 Task: Add an event with the title Second Webinar: Content Marketing for Lead Generation, date '2024/04/06', time 8:50 AM to 10:50 AMand add a description: Throughout the team building workshop, the facilitator will provide guidance, share insights, and facilitate discussions to encourage active participation and learning. Participants will have the opportunity to practice their communication skills in a supportive and collaborative environment, receiving feedback from their peers and the facilitator., put the event into Yellow category . Add location for the event as: Hong Kong, logged in from the account softage.8@softage.netand send the event invitation to softage.6@softage.net and softage.1@softage.net. Set a reminder for the event 15 minutes before
Action: Mouse moved to (164, 187)
Screenshot: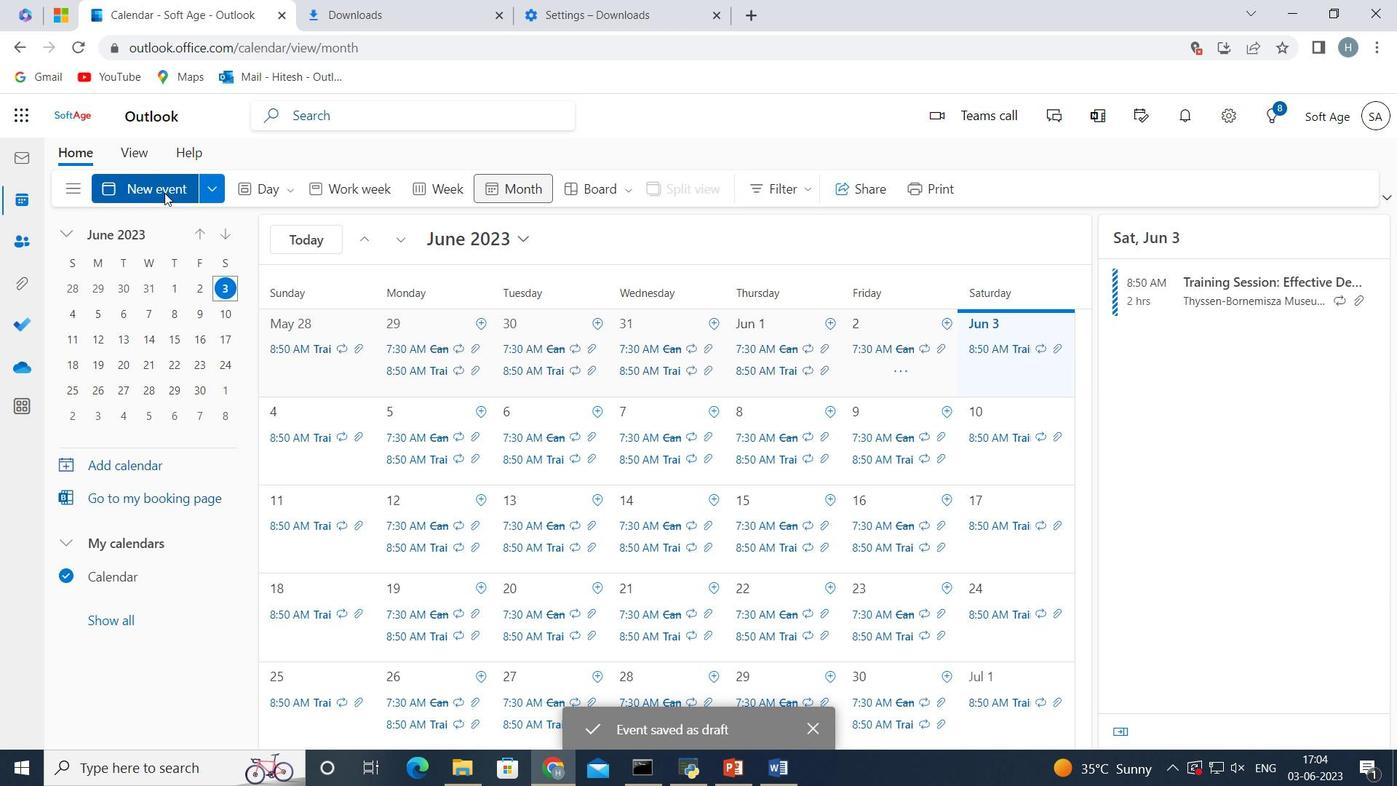 
Action: Mouse pressed left at (164, 187)
Screenshot: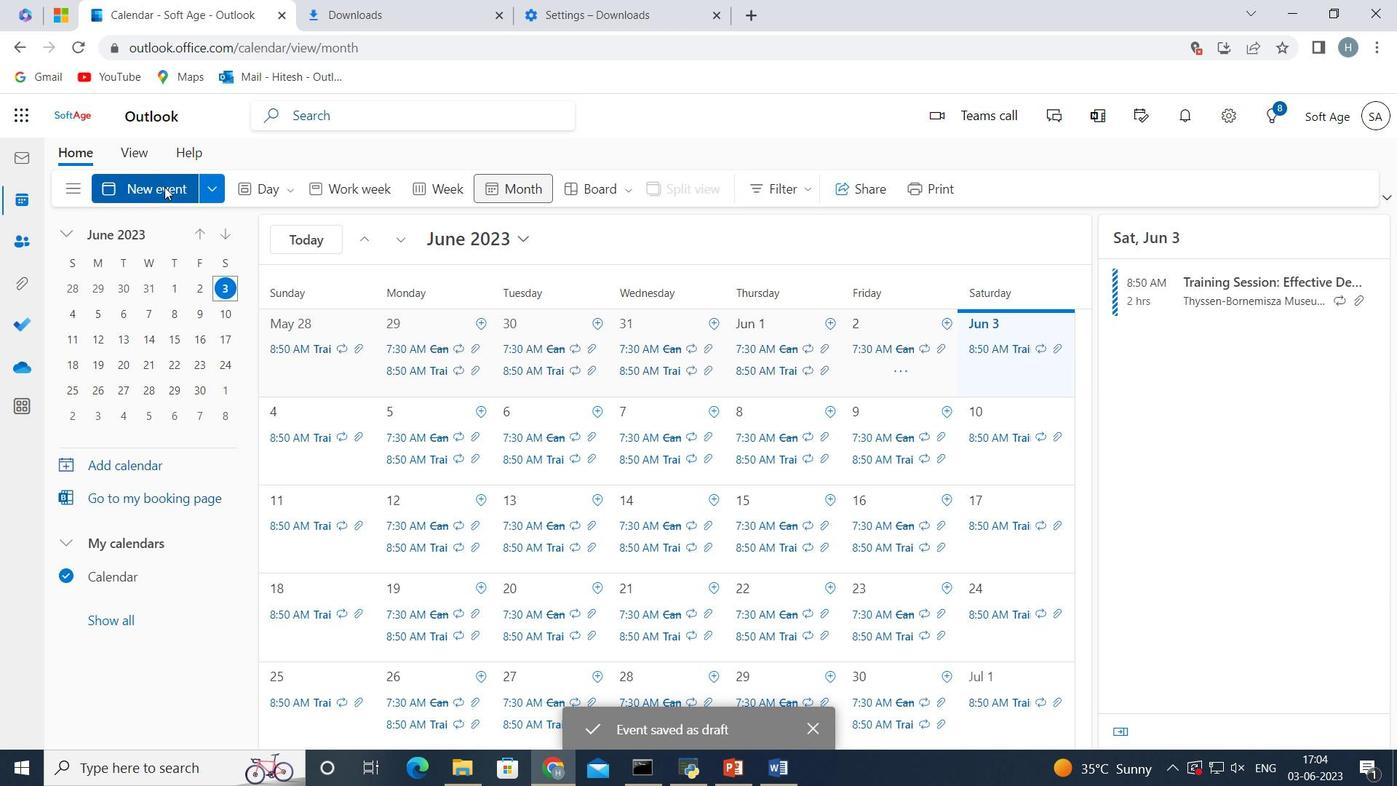 
Action: Mouse moved to (347, 303)
Screenshot: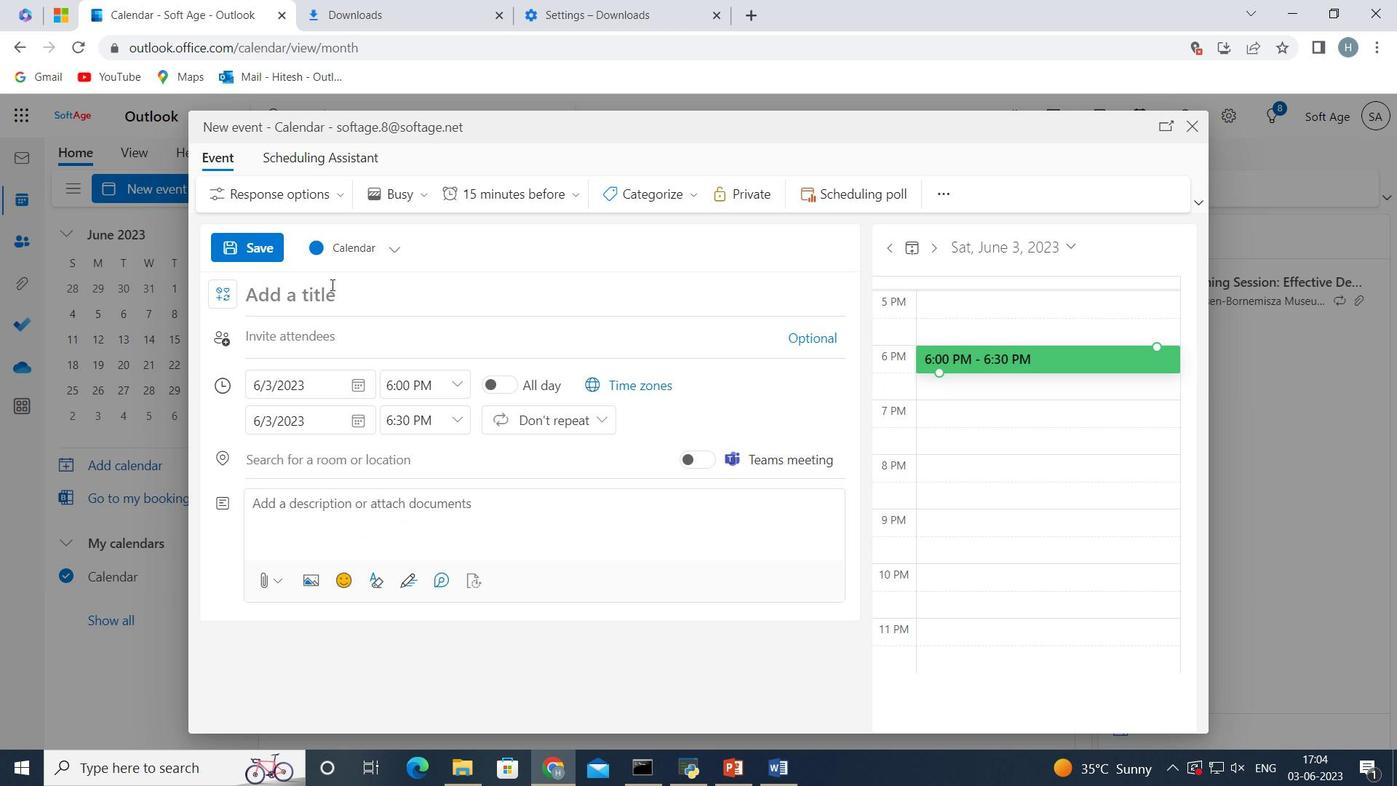 
Action: Mouse pressed left at (347, 303)
Screenshot: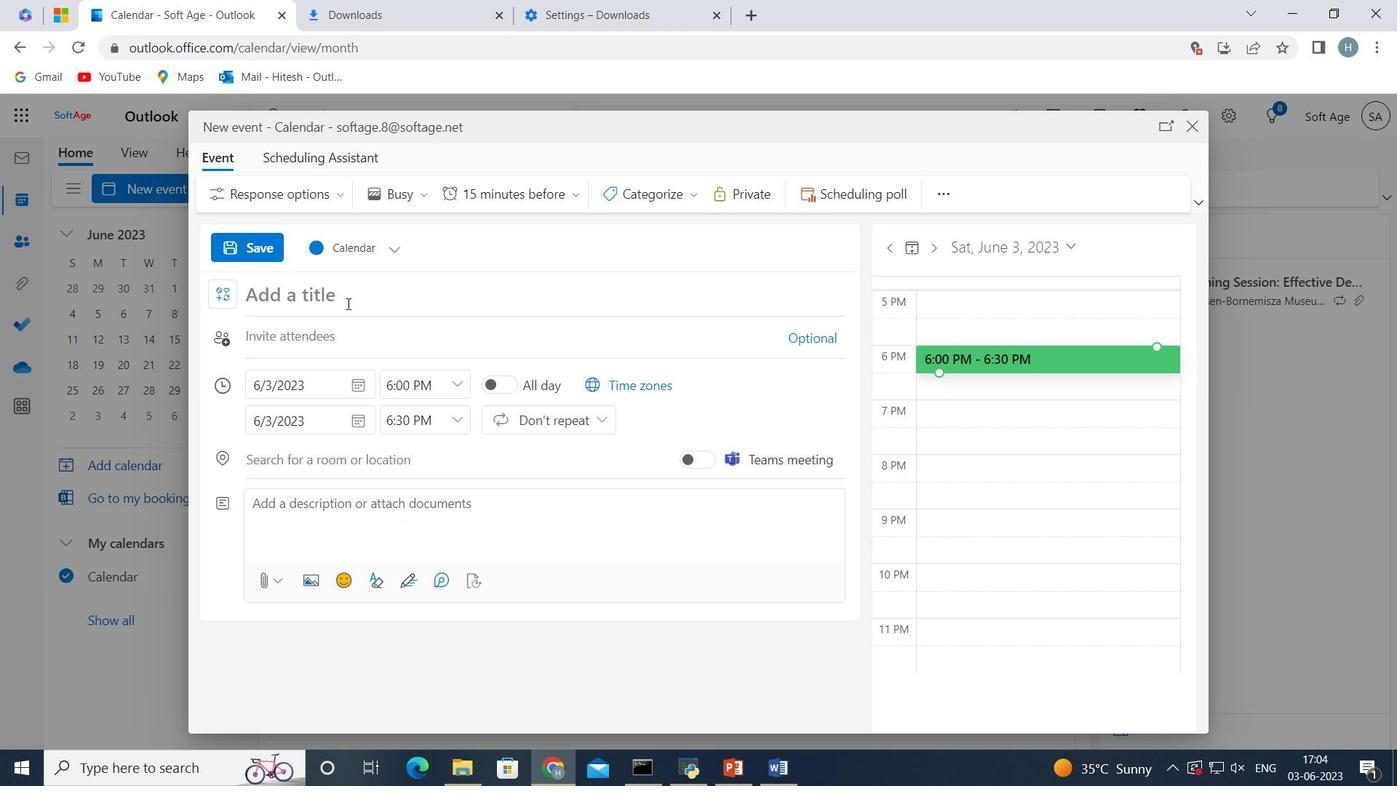 
Action: Key pressed <Key.shift>Second<Key.space><Key.shift>Webinar<Key.shift_r>:<Key.space><Key.shift>Content<Key.space><Key.shift>Marketing<Key.space>for<Key.space><Key.shift>Lead<Key.space><Key.shift>Generation<Key.space>
Screenshot: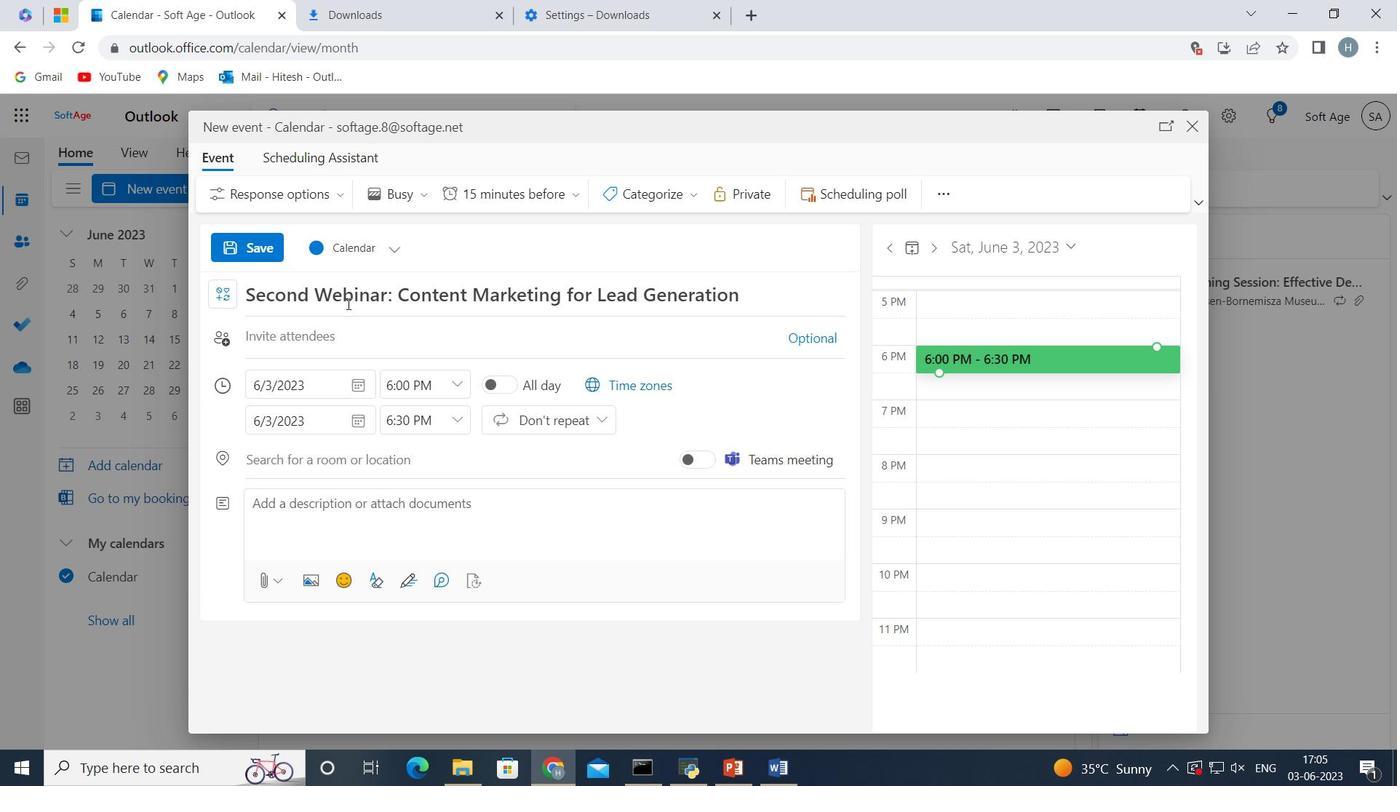 
Action: Mouse moved to (355, 378)
Screenshot: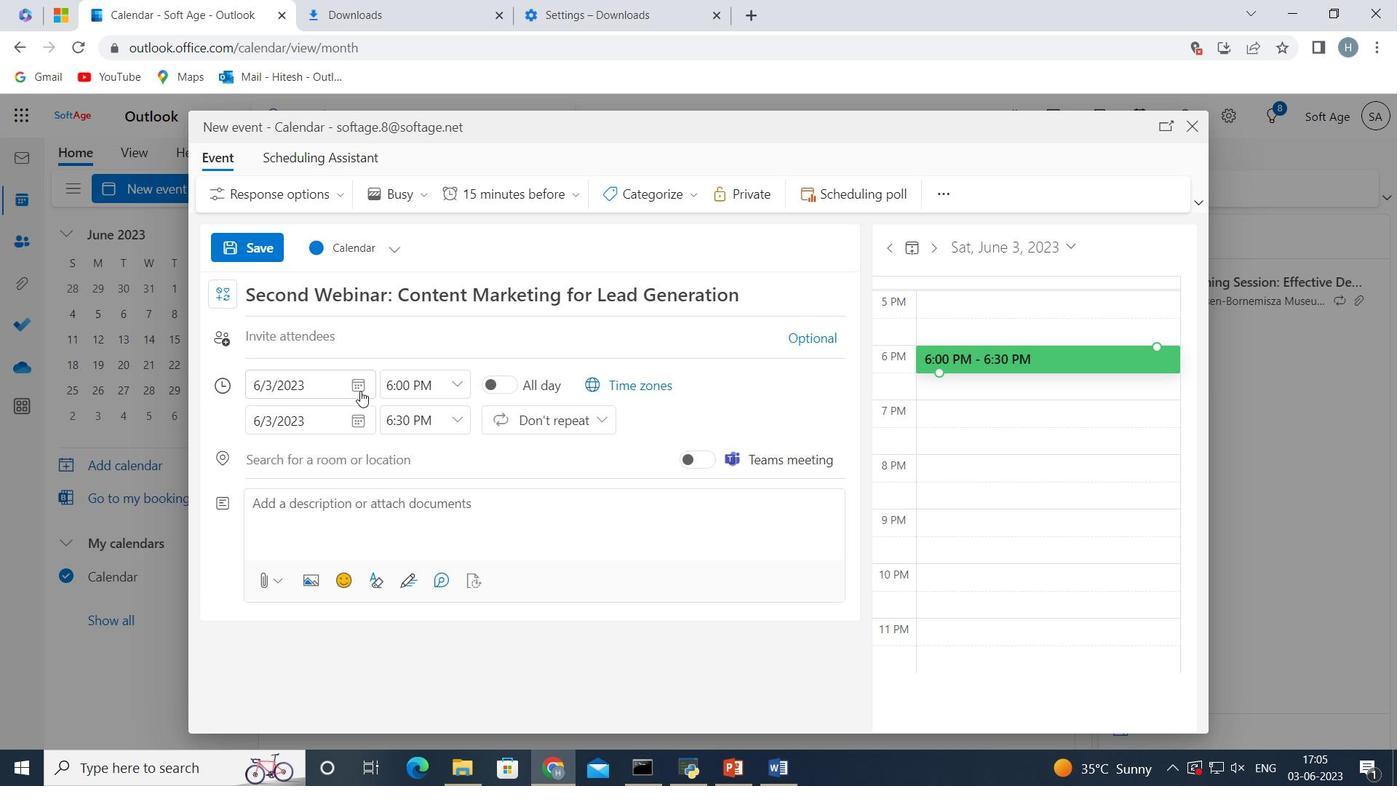 
Action: Mouse pressed left at (355, 378)
Screenshot: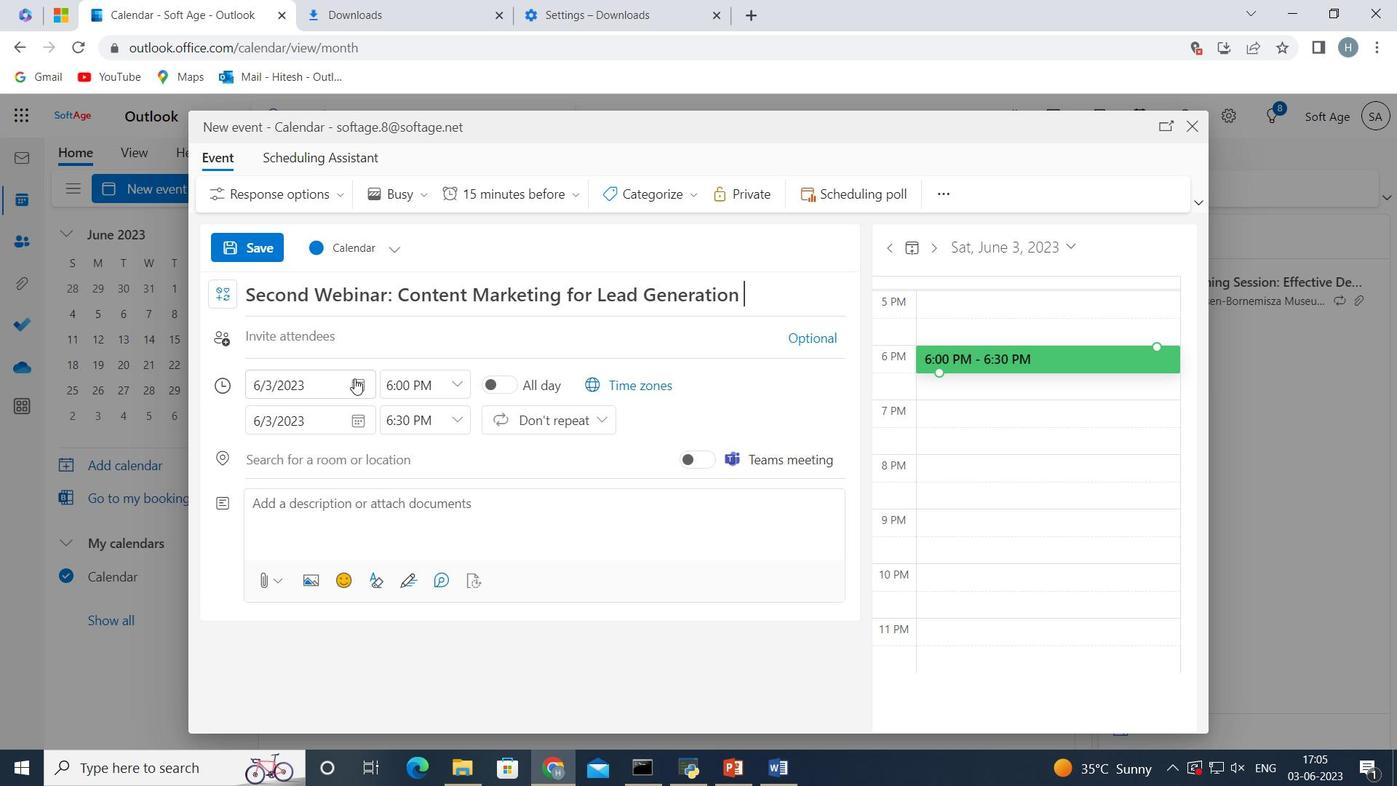 
Action: Mouse moved to (342, 411)
Screenshot: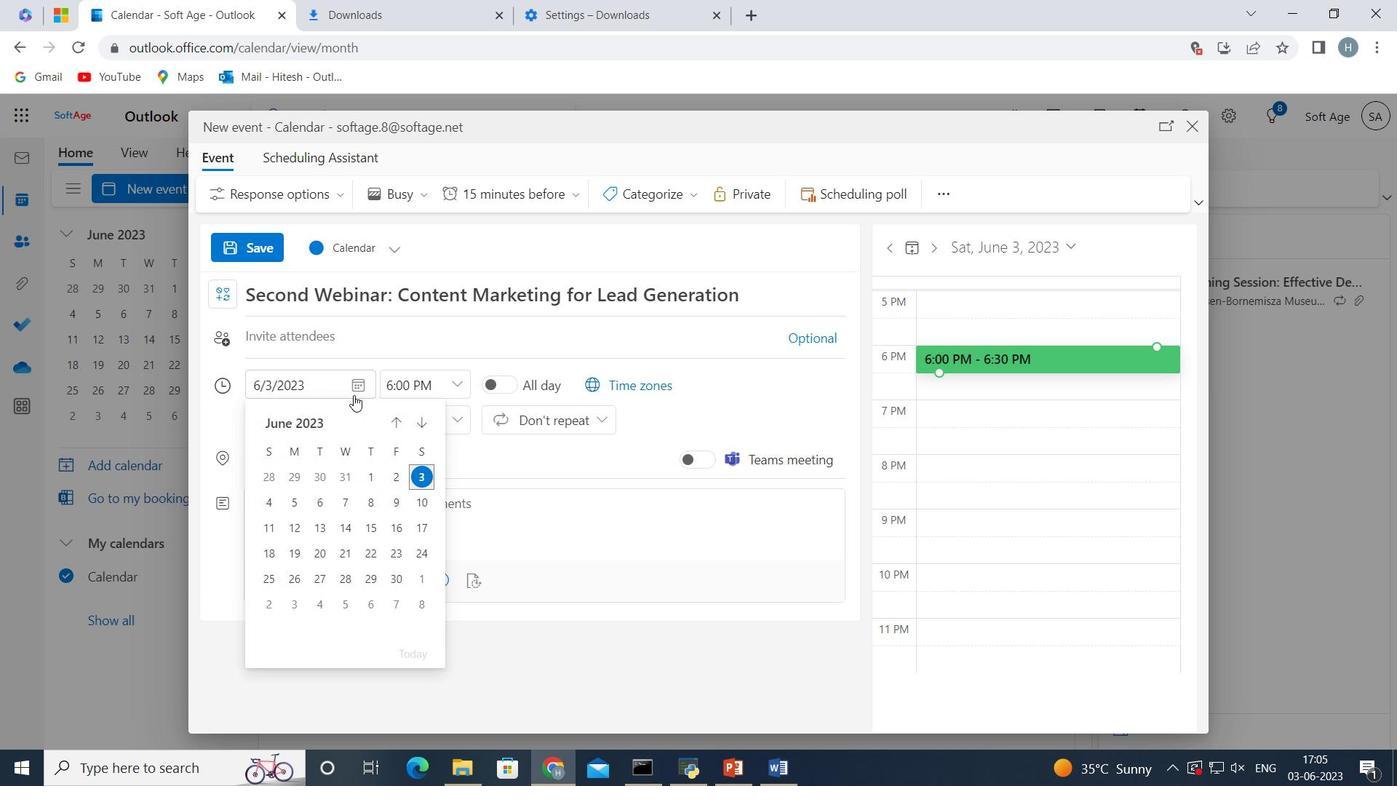 
Action: Mouse pressed left at (342, 411)
Screenshot: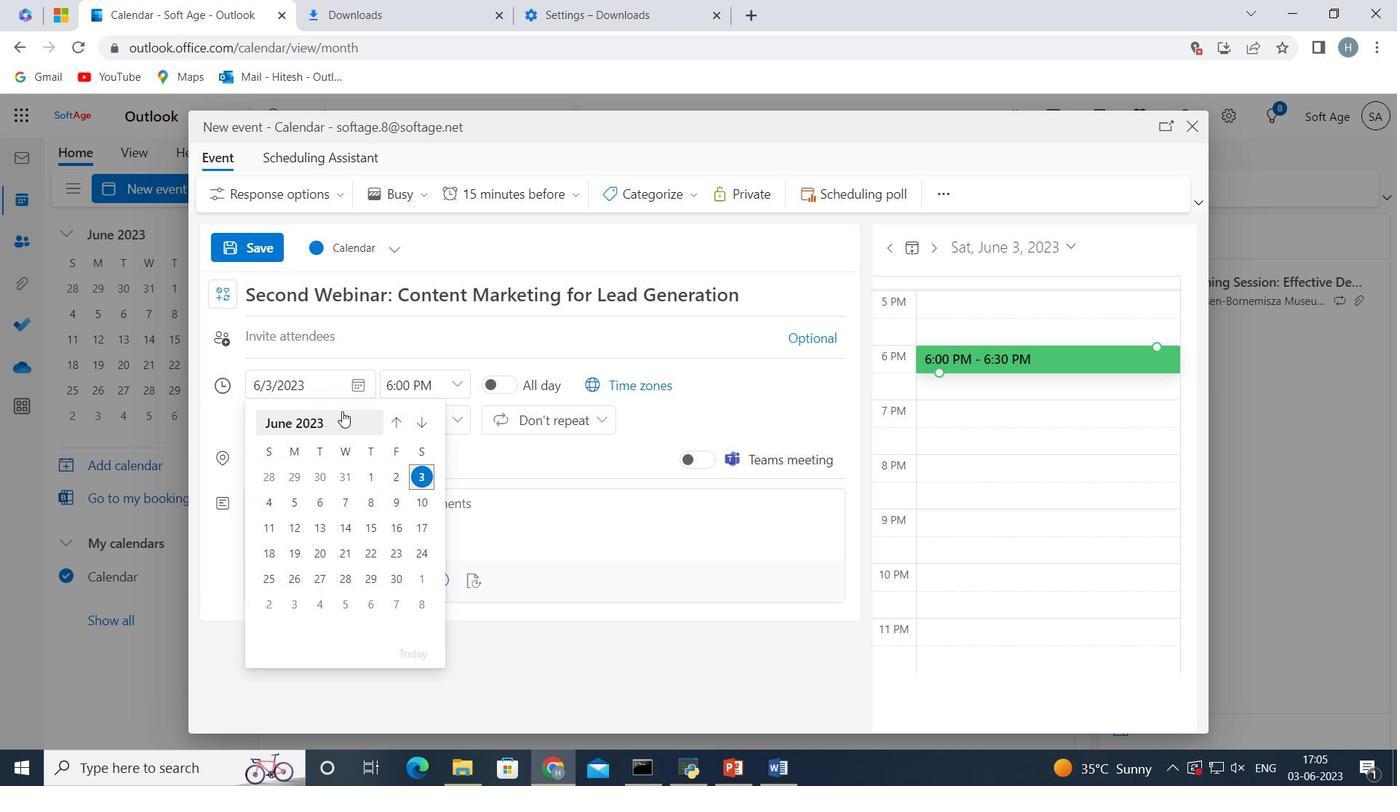 
Action: Mouse pressed left at (342, 411)
Screenshot: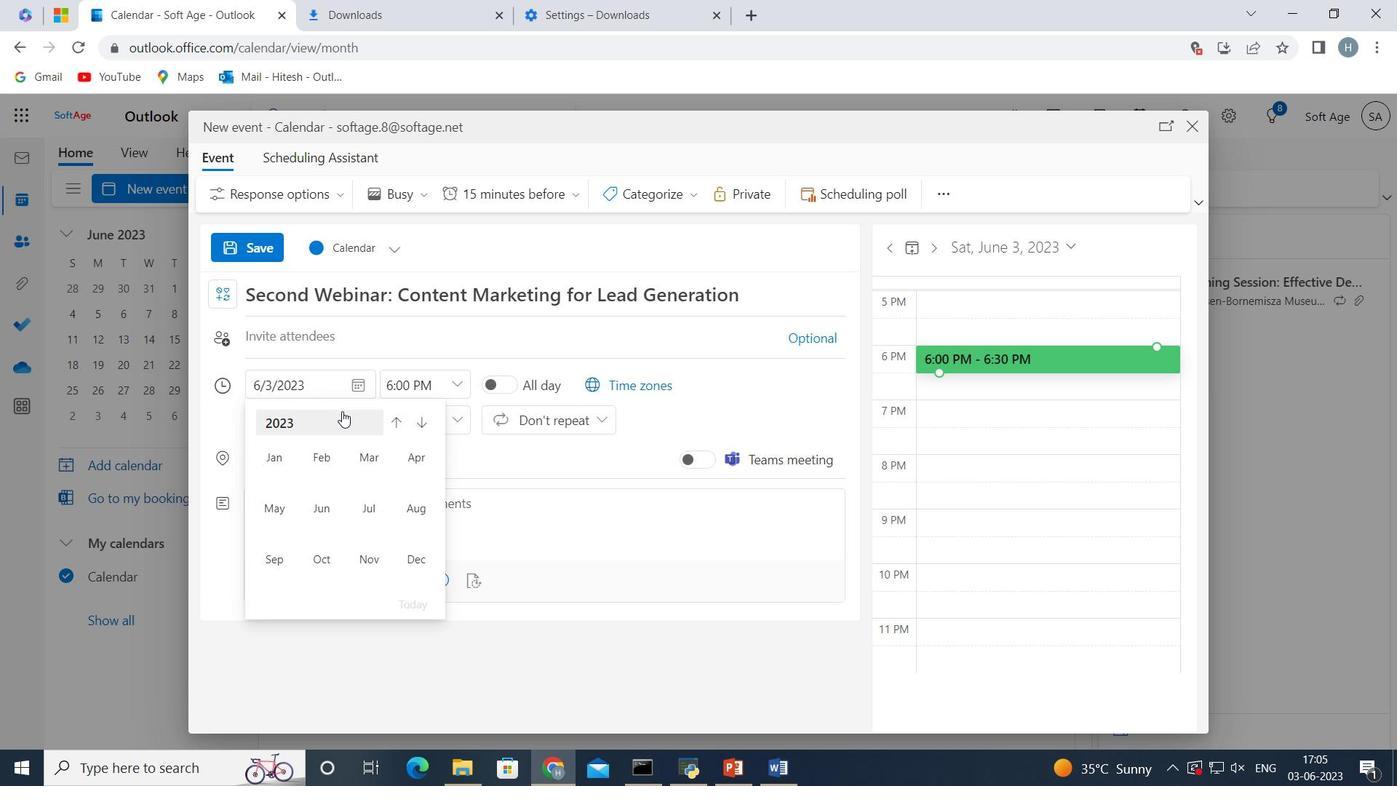 
Action: Mouse moved to (276, 502)
Screenshot: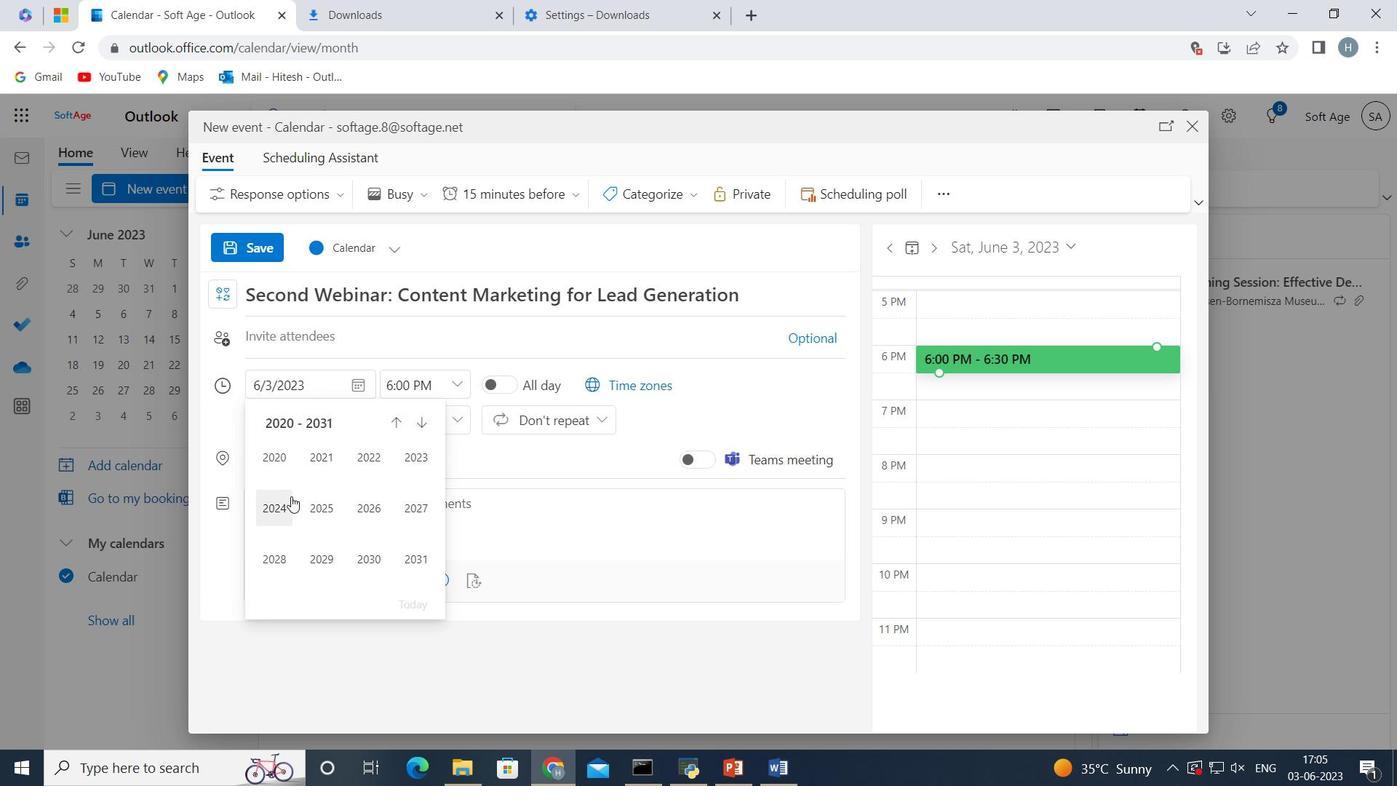 
Action: Mouse pressed left at (276, 502)
Screenshot: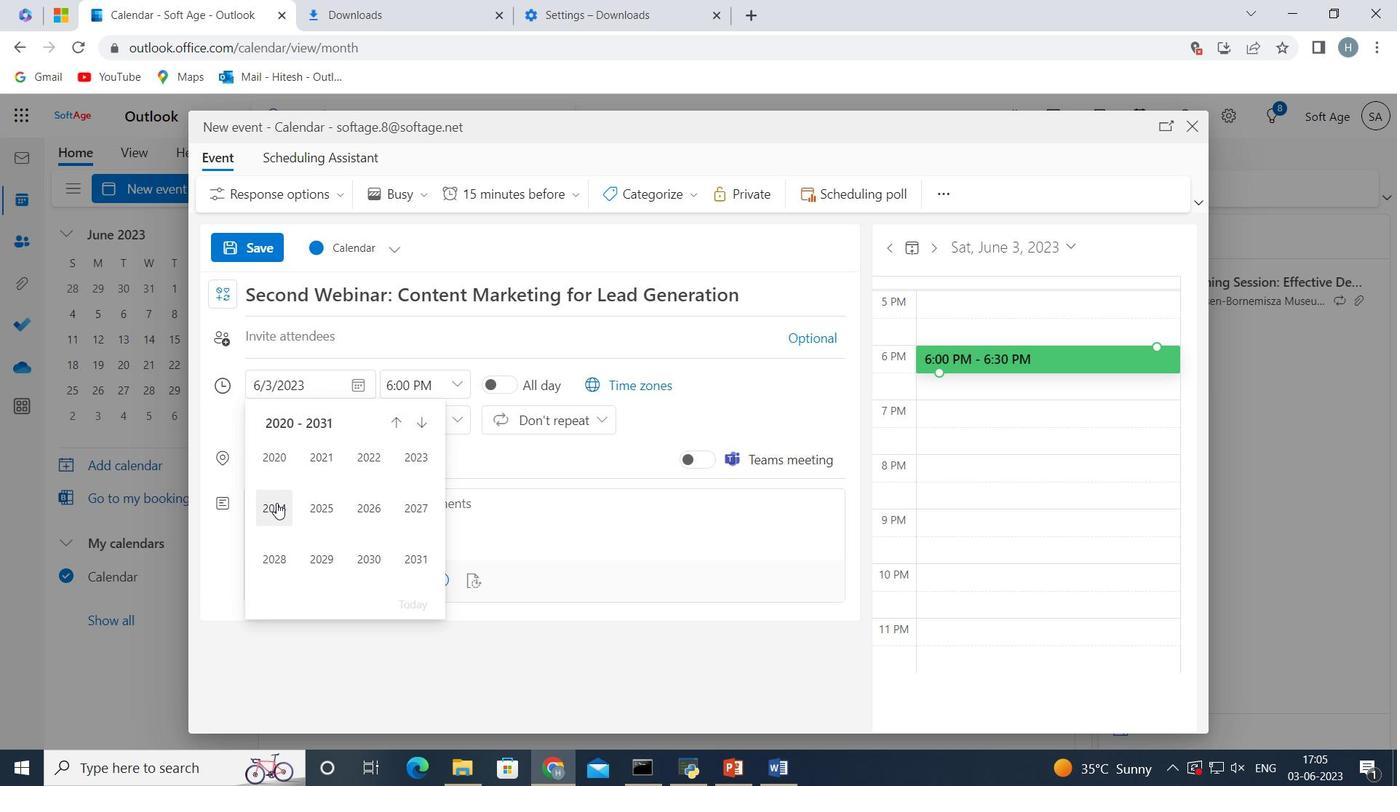 
Action: Mouse moved to (415, 462)
Screenshot: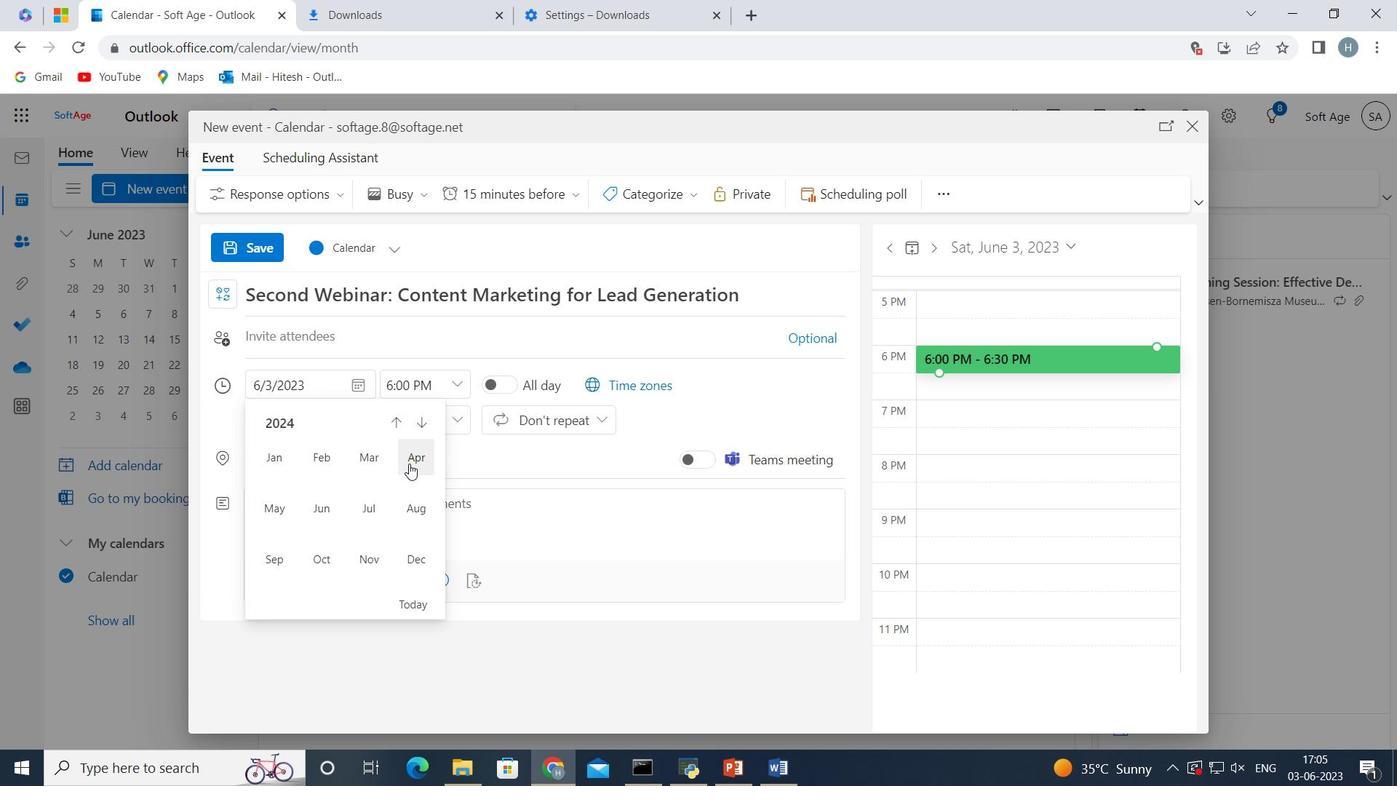 
Action: Mouse pressed left at (415, 462)
Screenshot: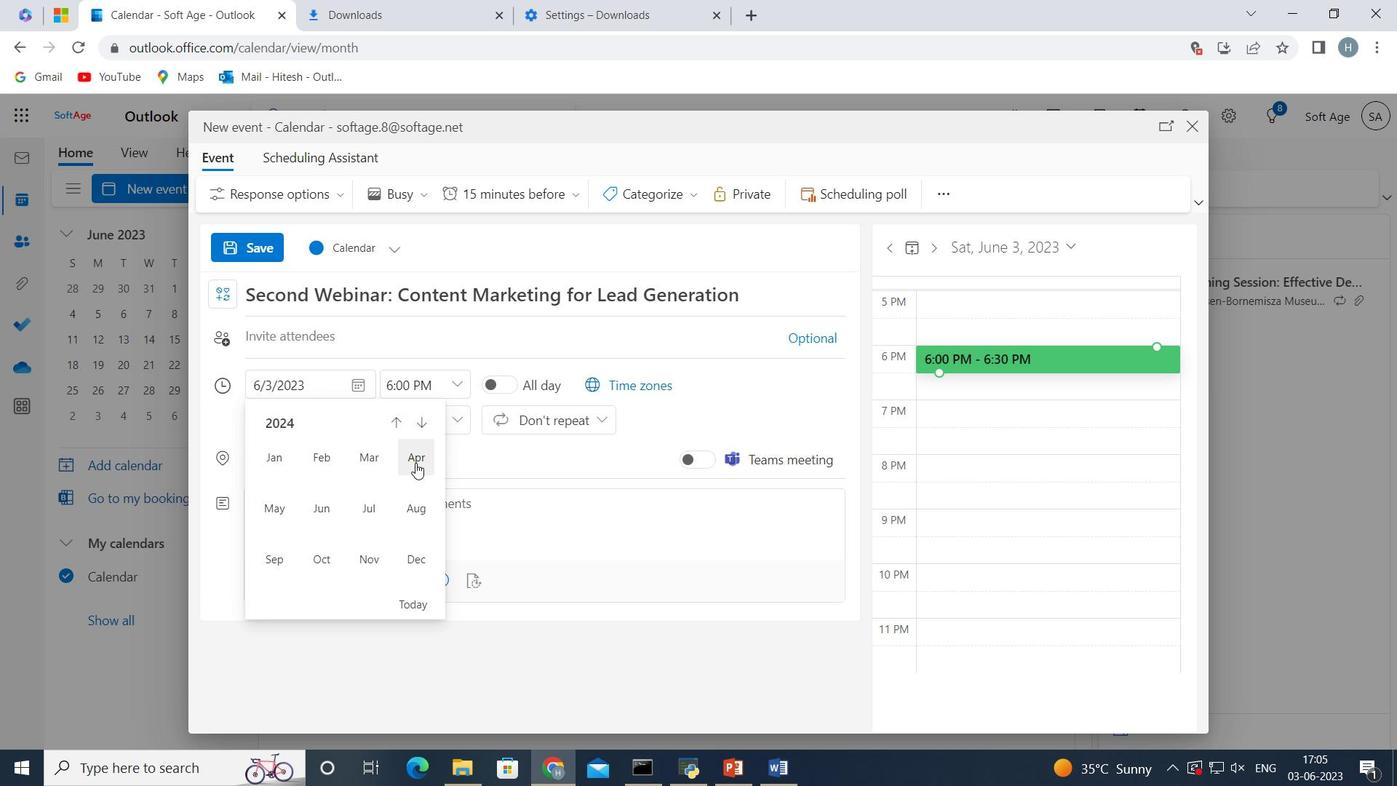 
Action: Mouse moved to (421, 473)
Screenshot: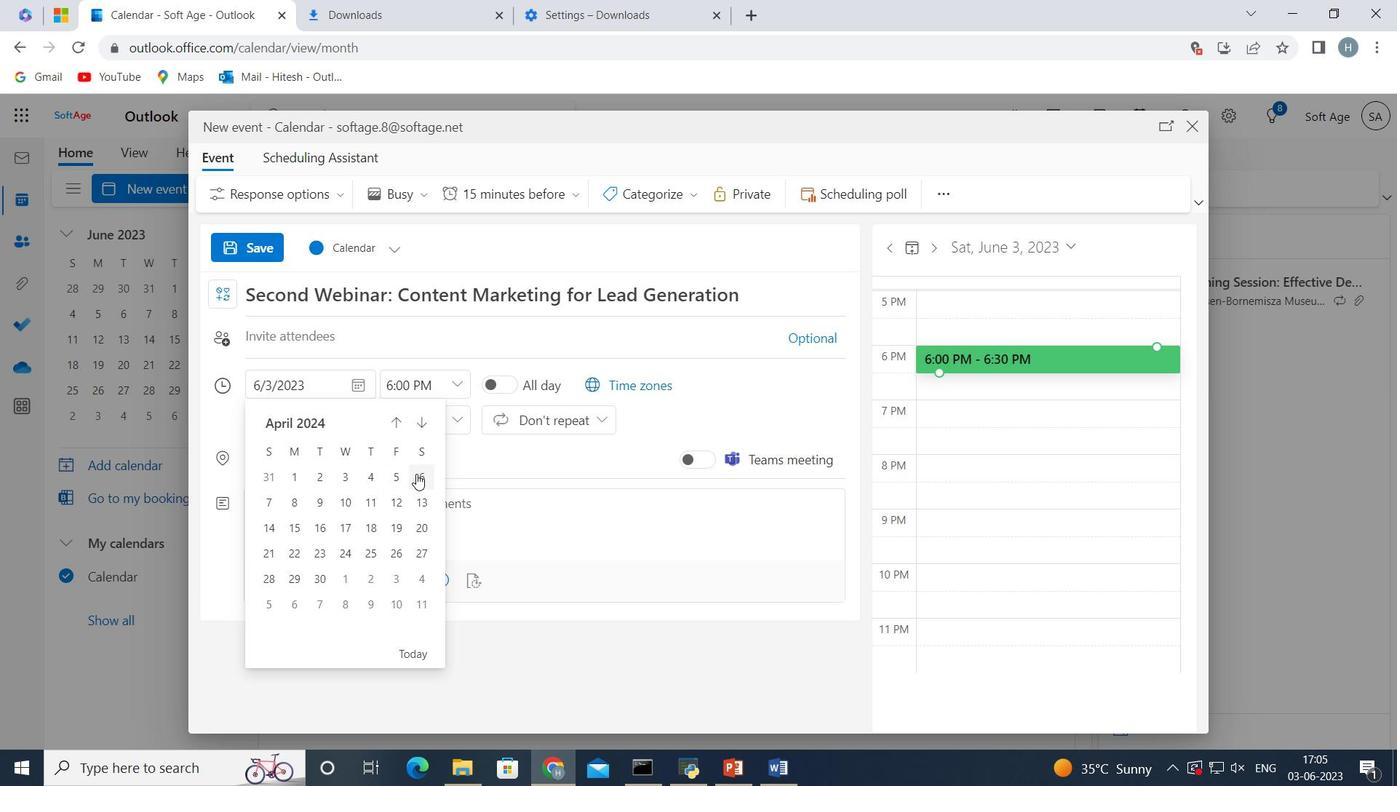 
Action: Mouse pressed left at (421, 473)
Screenshot: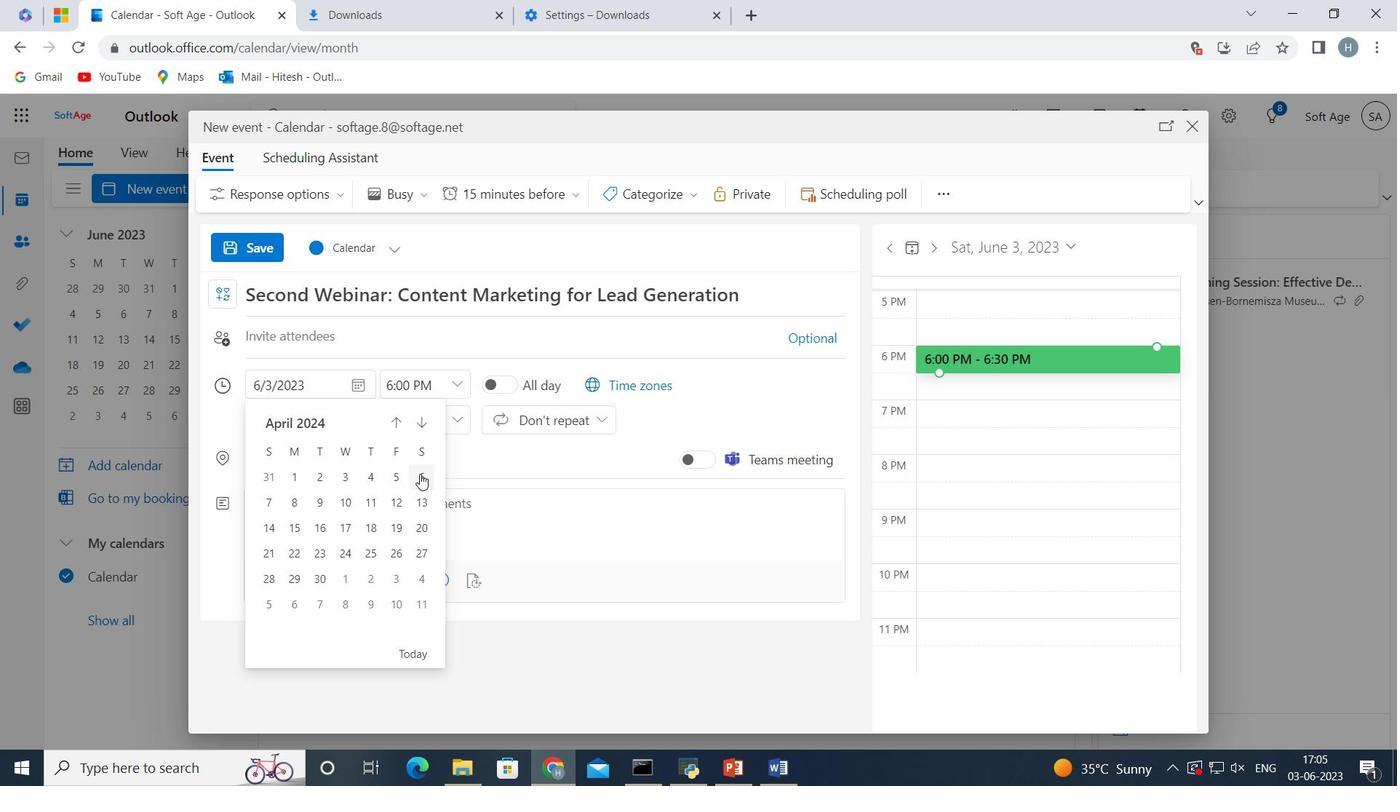 
Action: Mouse moved to (459, 382)
Screenshot: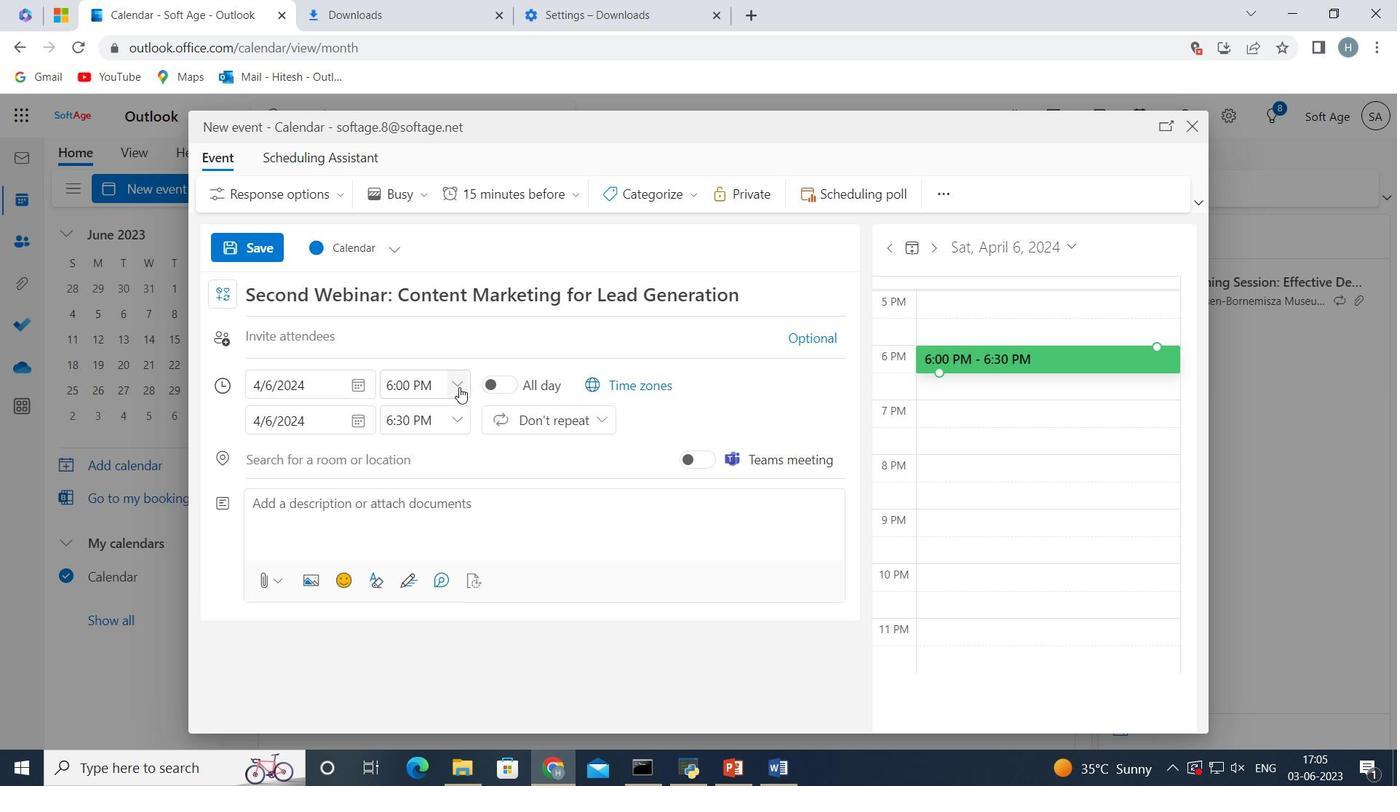 
Action: Mouse pressed left at (459, 382)
Screenshot: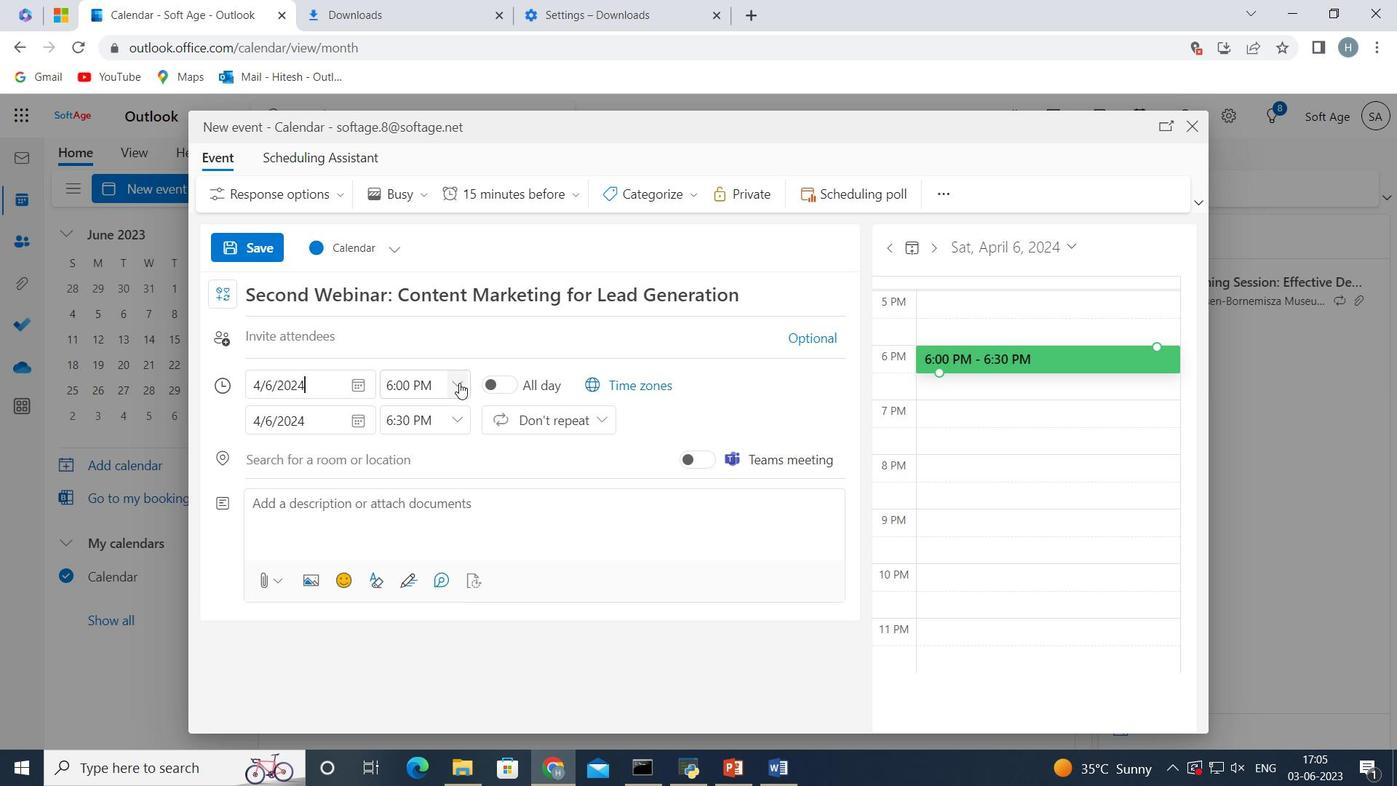 
Action: Mouse moved to (422, 459)
Screenshot: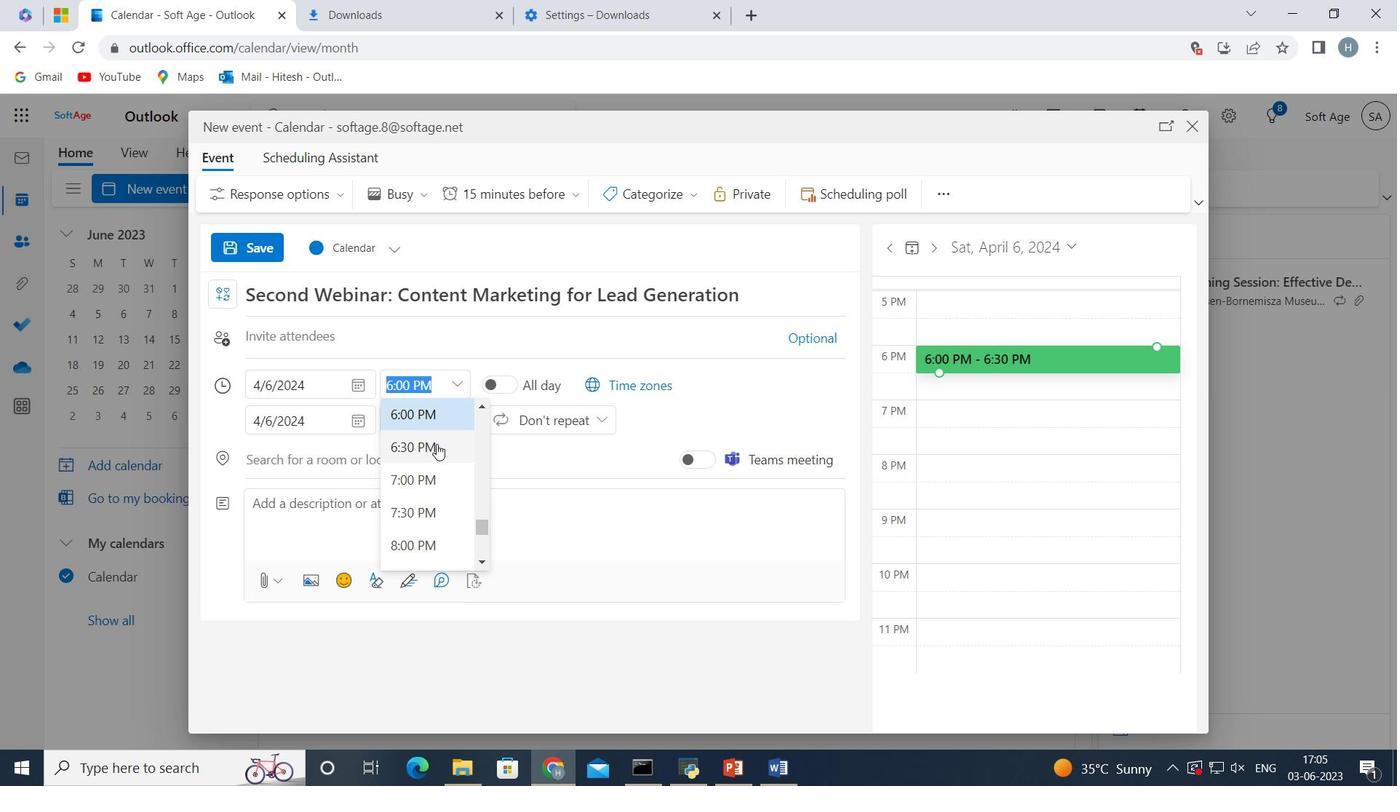 
Action: Mouse scrolled (422, 460) with delta (0, 0)
Screenshot: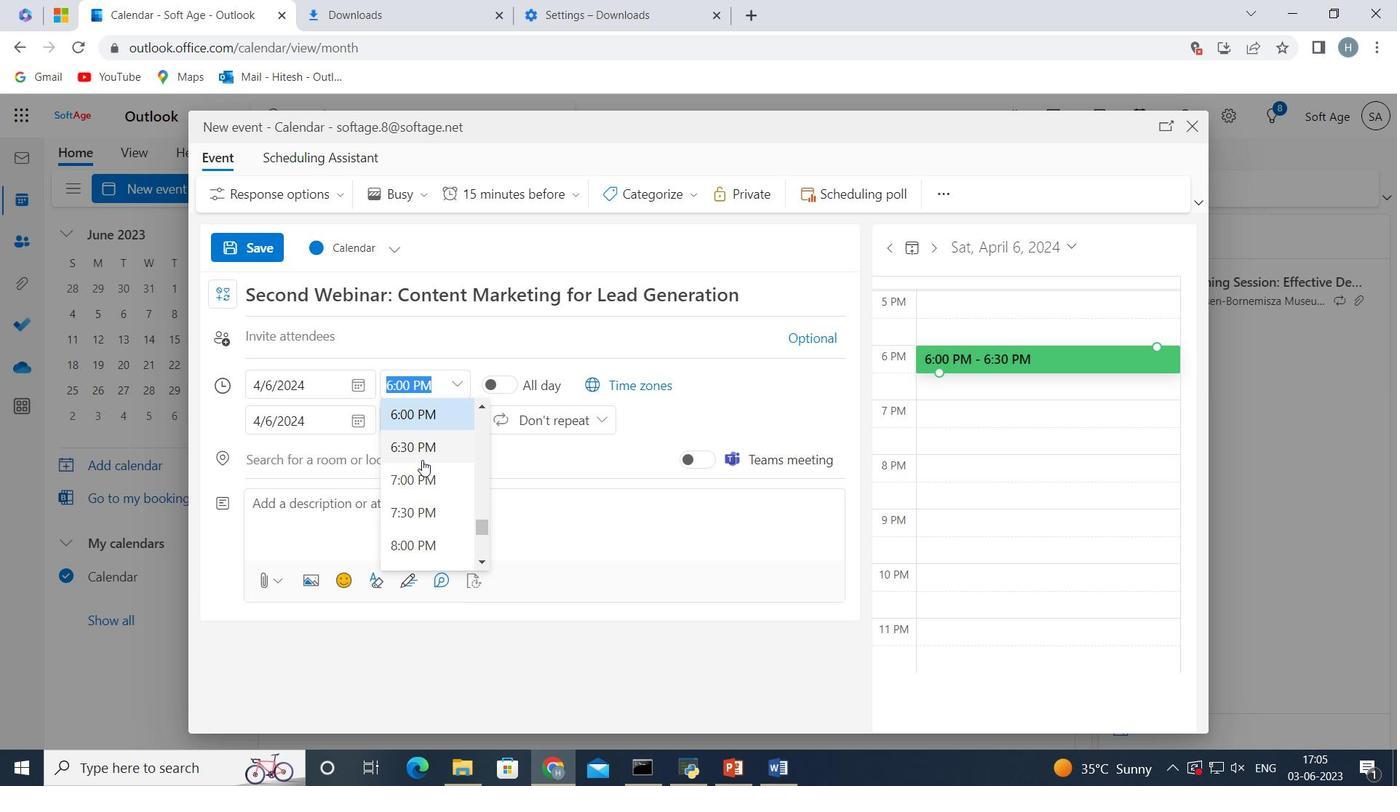 
Action: Mouse scrolled (422, 460) with delta (0, 0)
Screenshot: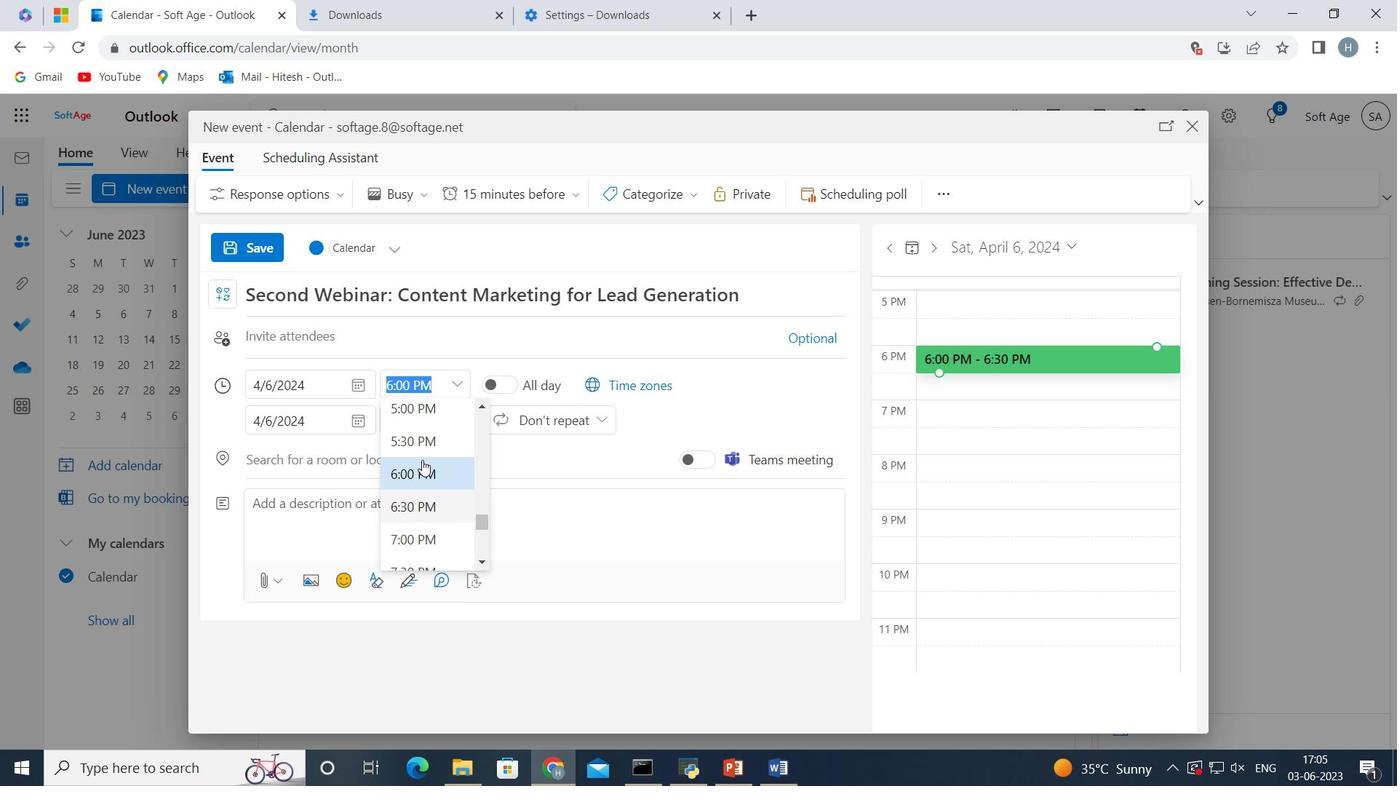 
Action: Mouse scrolled (422, 460) with delta (0, 0)
Screenshot: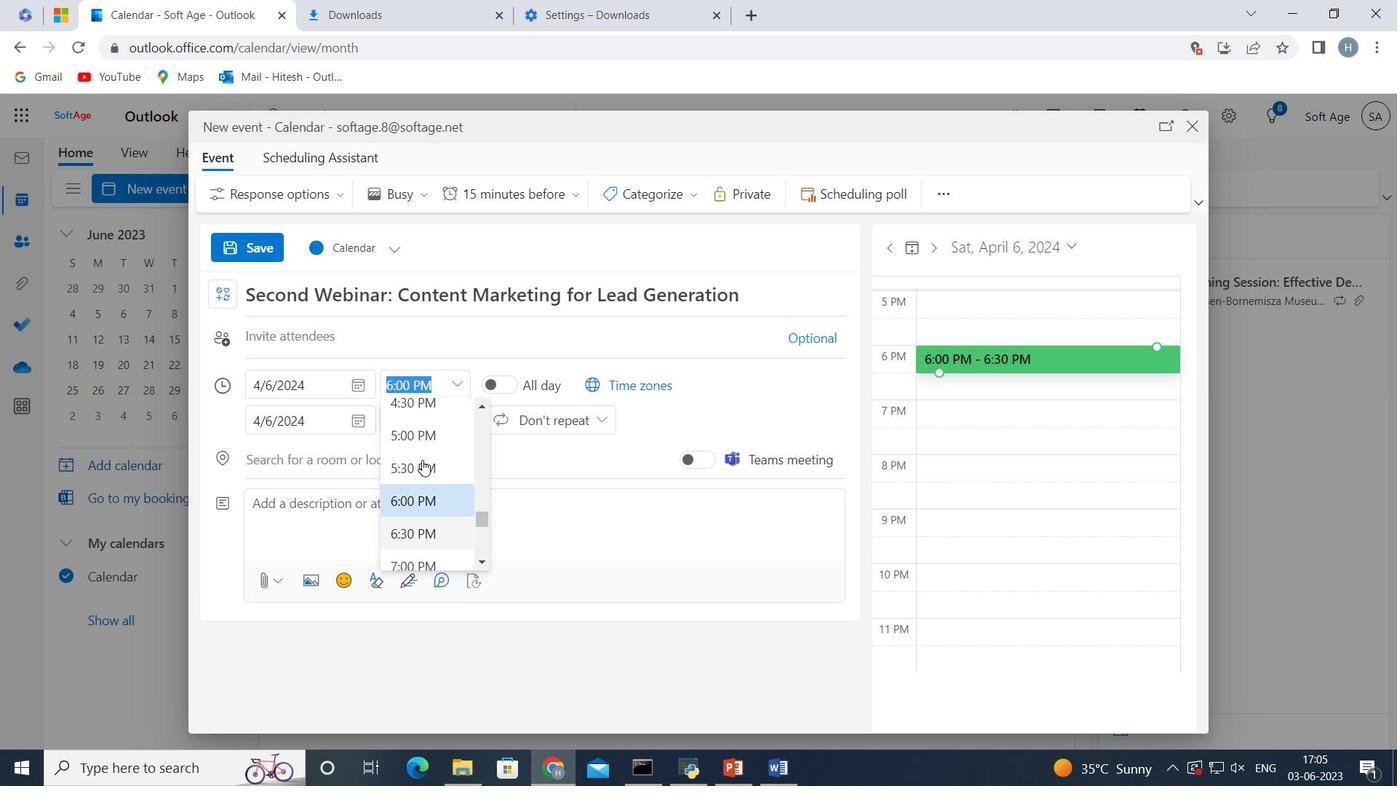 
Action: Mouse scrolled (422, 460) with delta (0, 0)
Screenshot: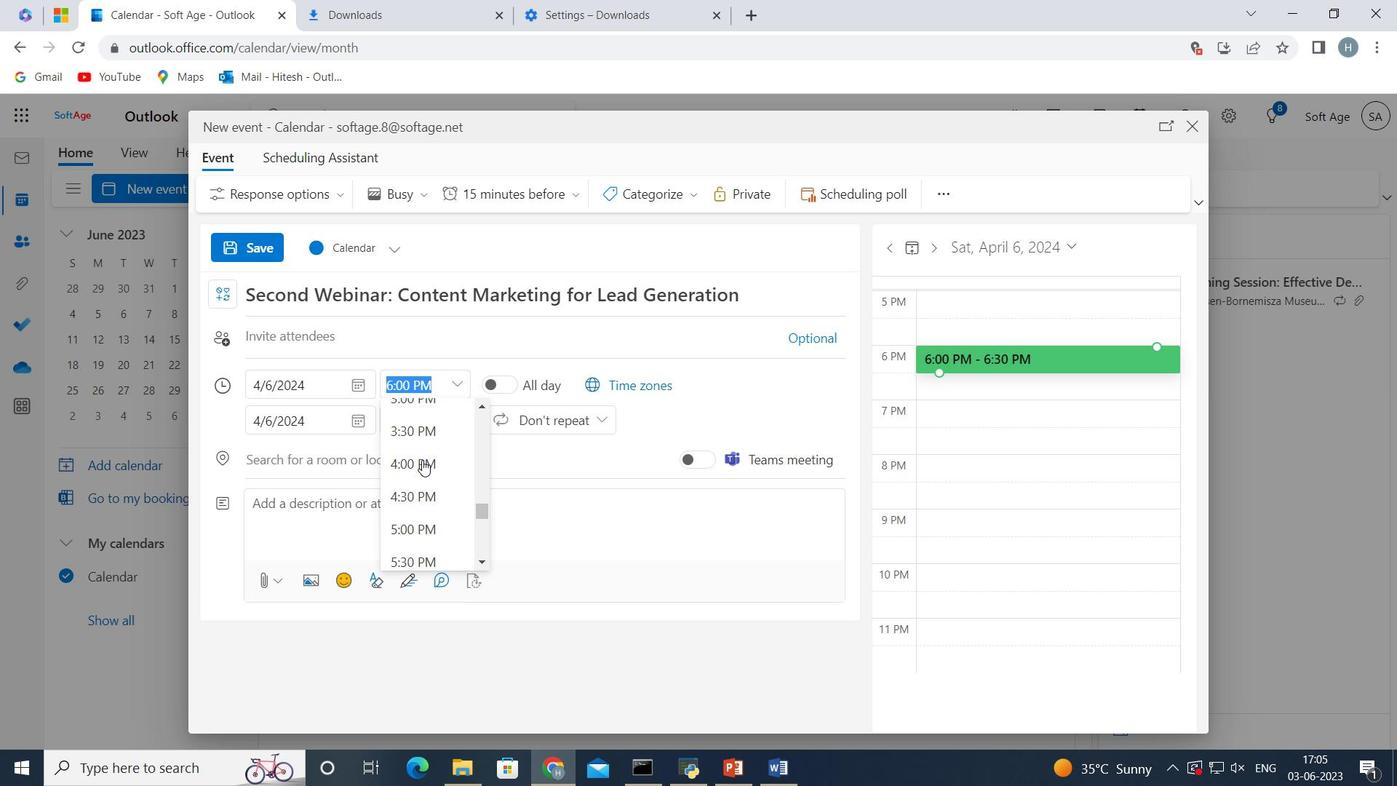 
Action: Mouse scrolled (422, 460) with delta (0, 0)
Screenshot: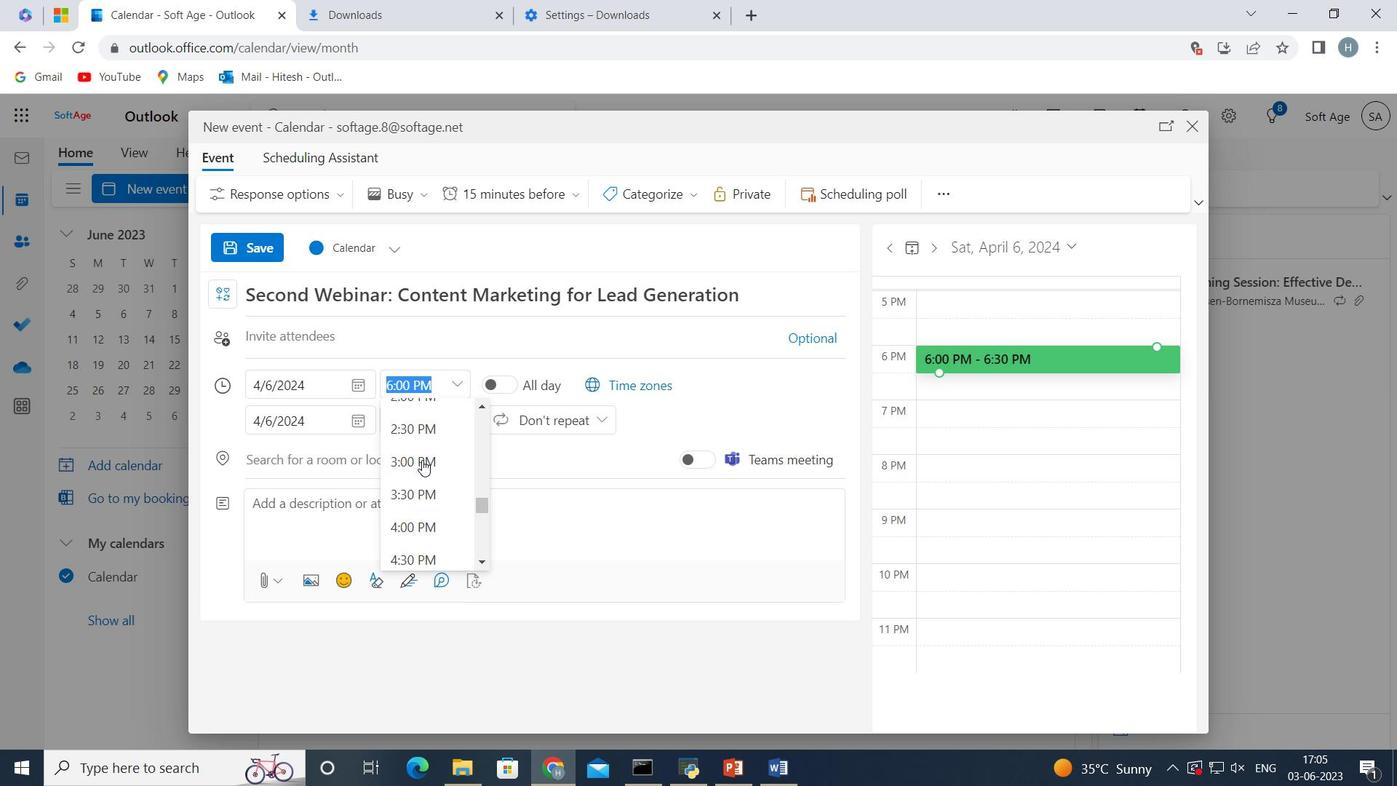 
Action: Mouse scrolled (422, 460) with delta (0, 0)
Screenshot: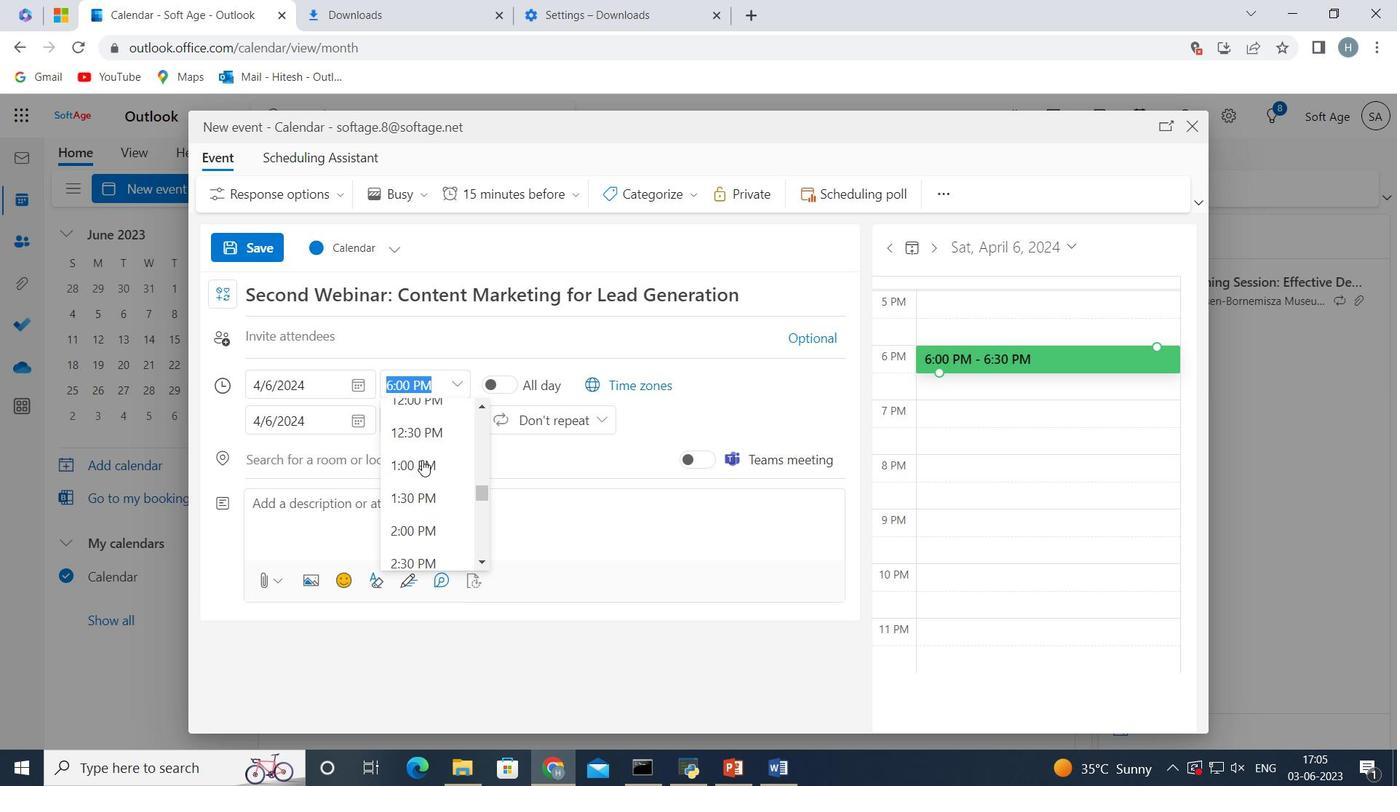 
Action: Mouse scrolled (422, 460) with delta (0, 0)
Screenshot: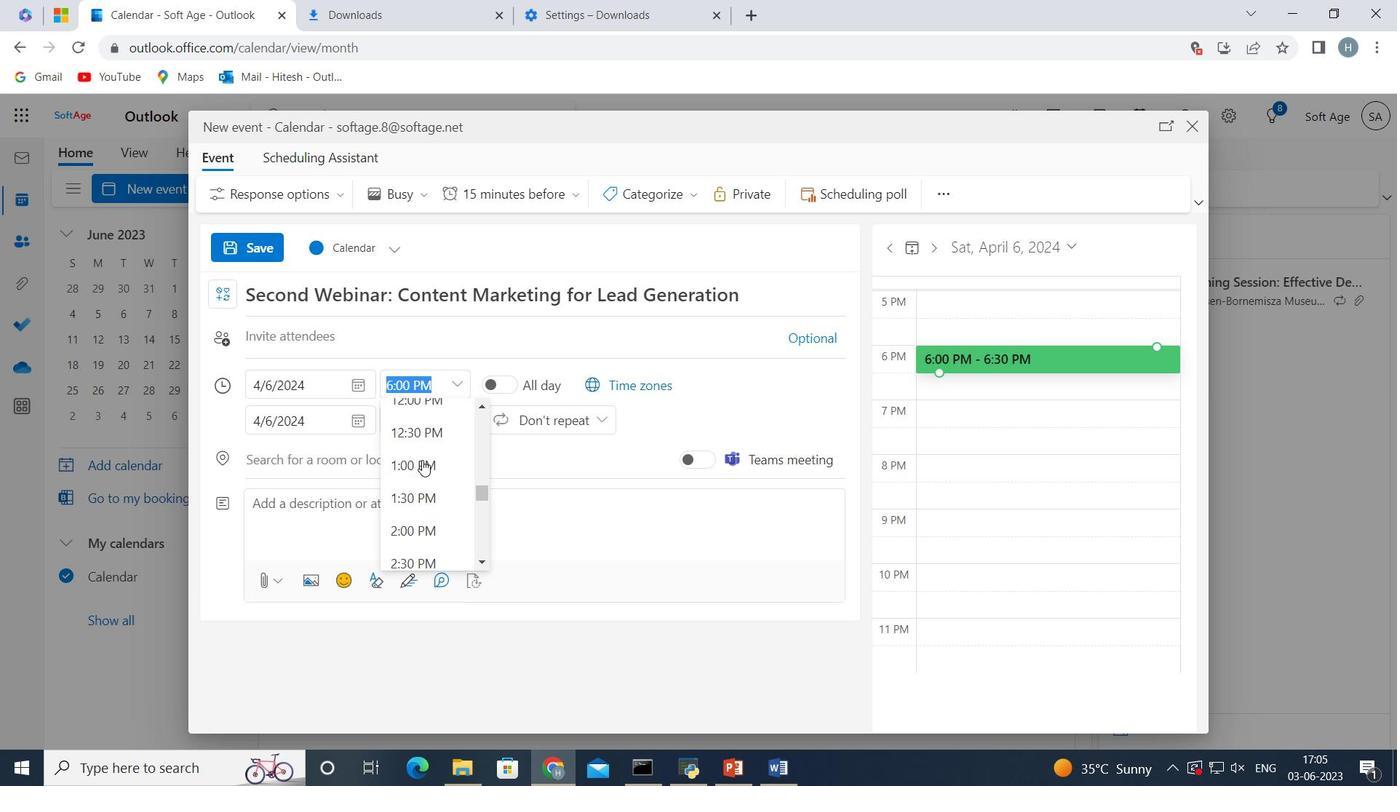 
Action: Mouse scrolled (422, 460) with delta (0, 0)
Screenshot: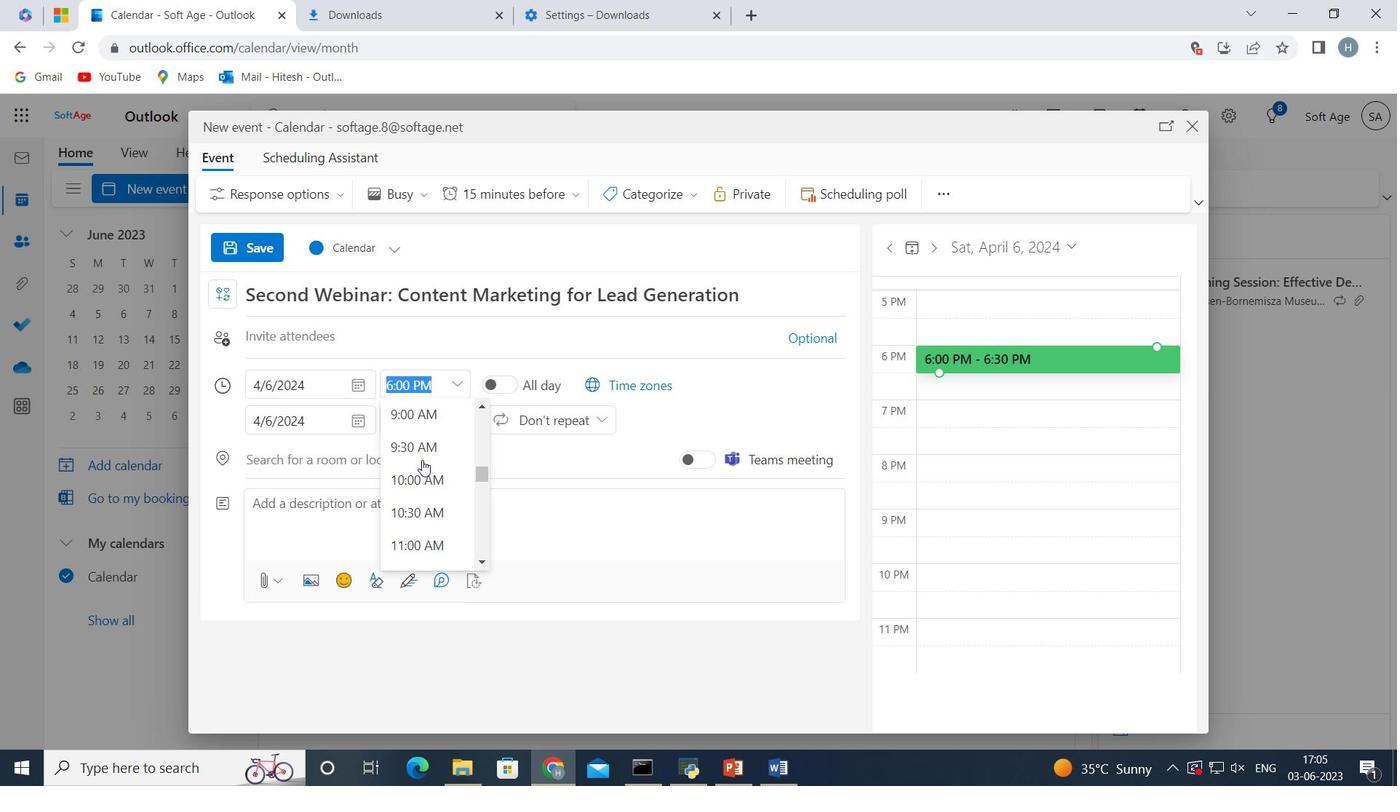 
Action: Mouse moved to (399, 509)
Screenshot: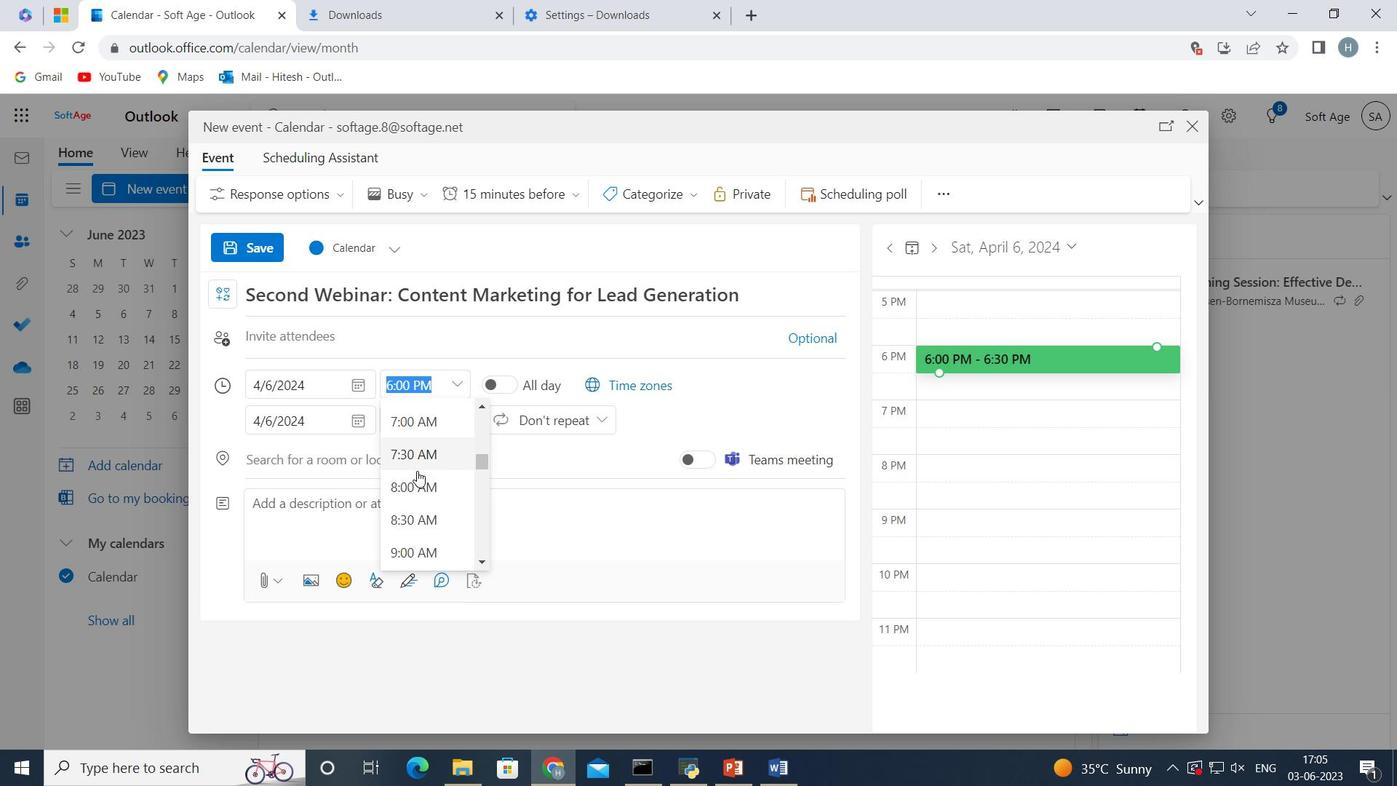 
Action: Mouse pressed left at (399, 509)
Screenshot: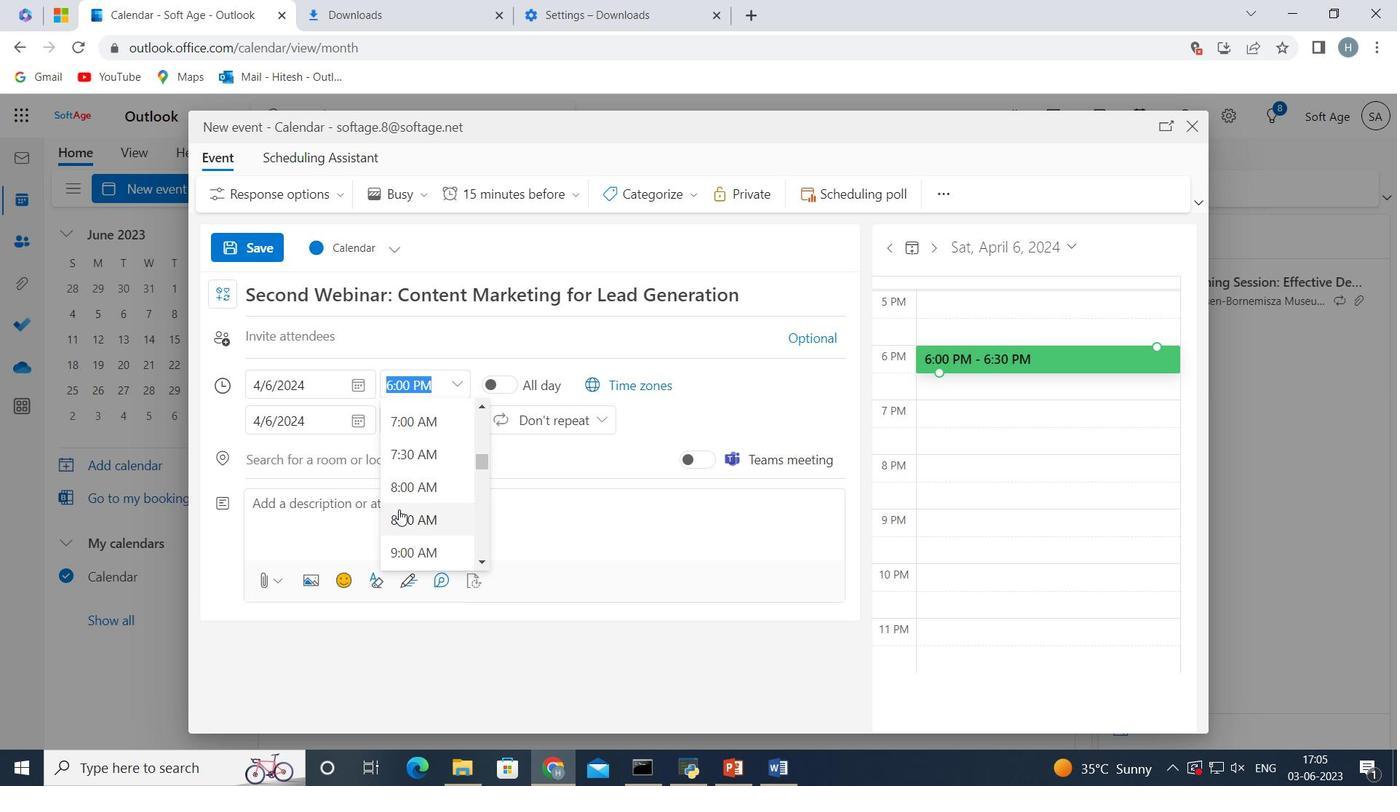 
Action: Mouse moved to (407, 380)
Screenshot: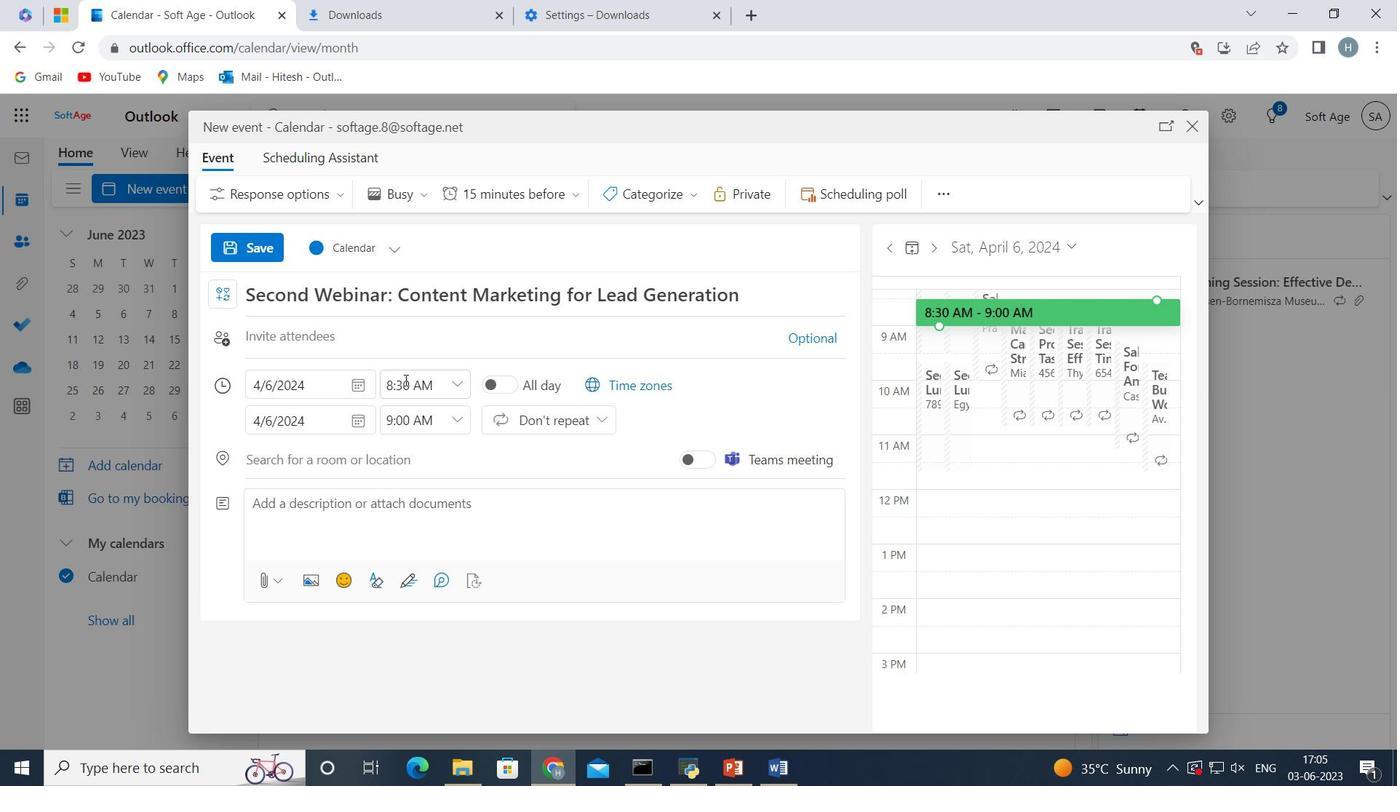 
Action: Mouse pressed left at (407, 380)
Screenshot: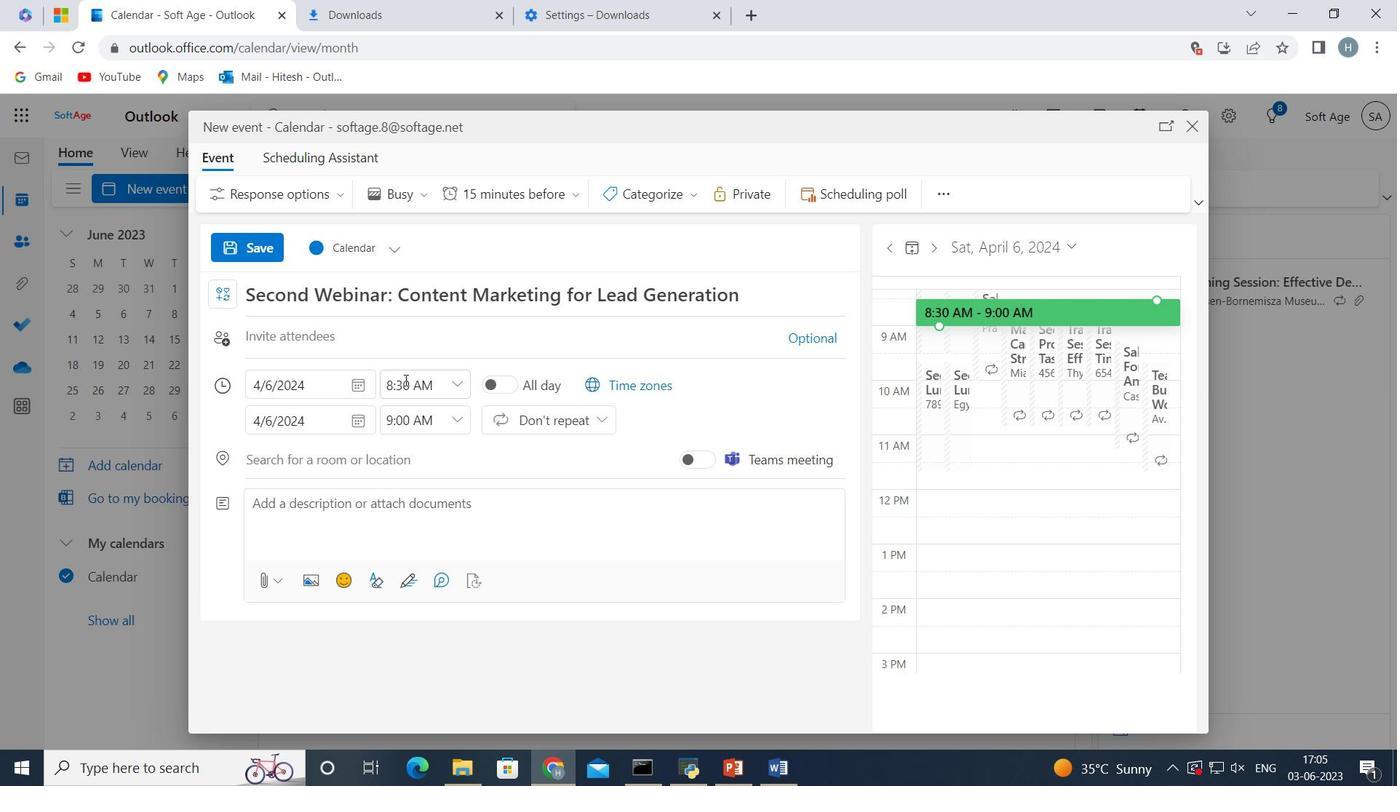 
Action: Mouse moved to (409, 380)
Screenshot: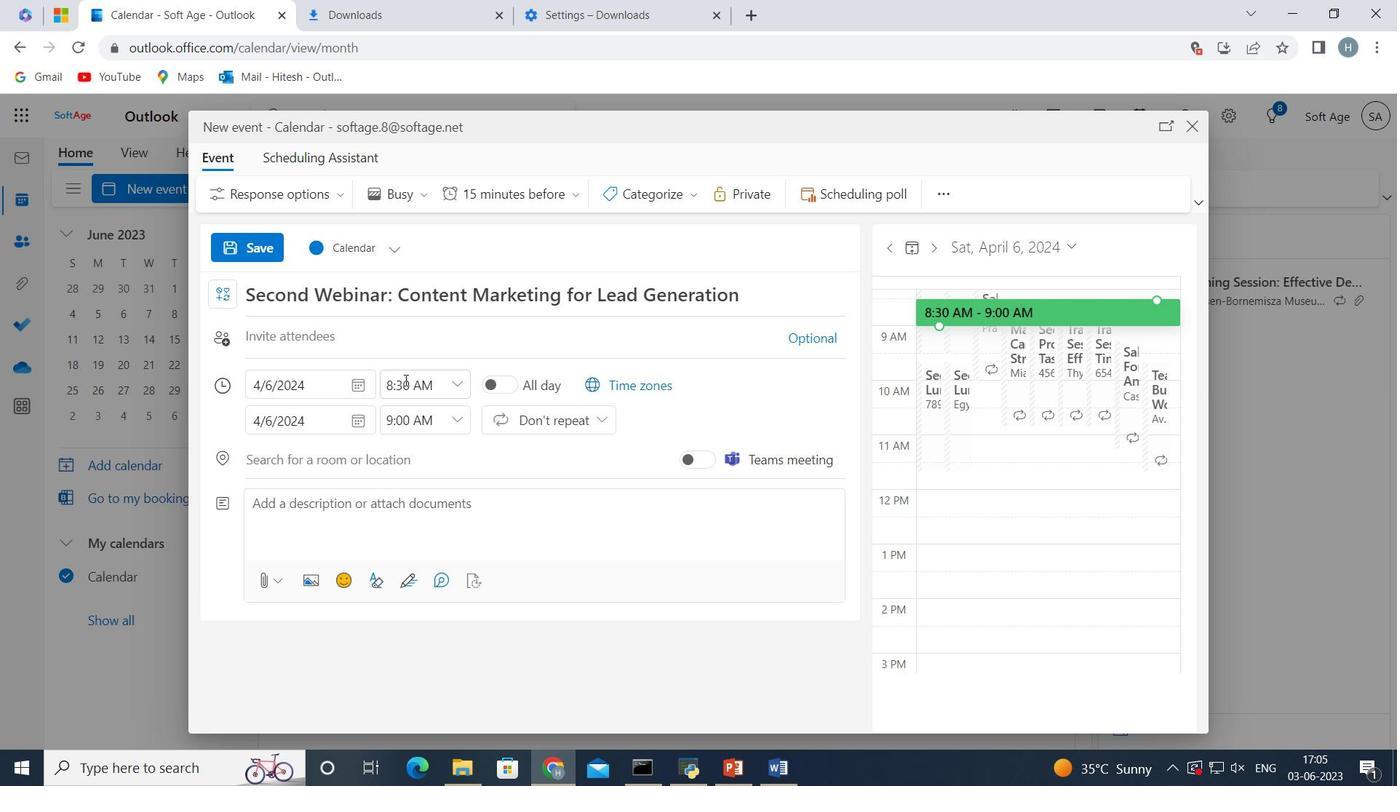 
Action: Key pressed <Key.backspace><Key.backspace>50
Screenshot: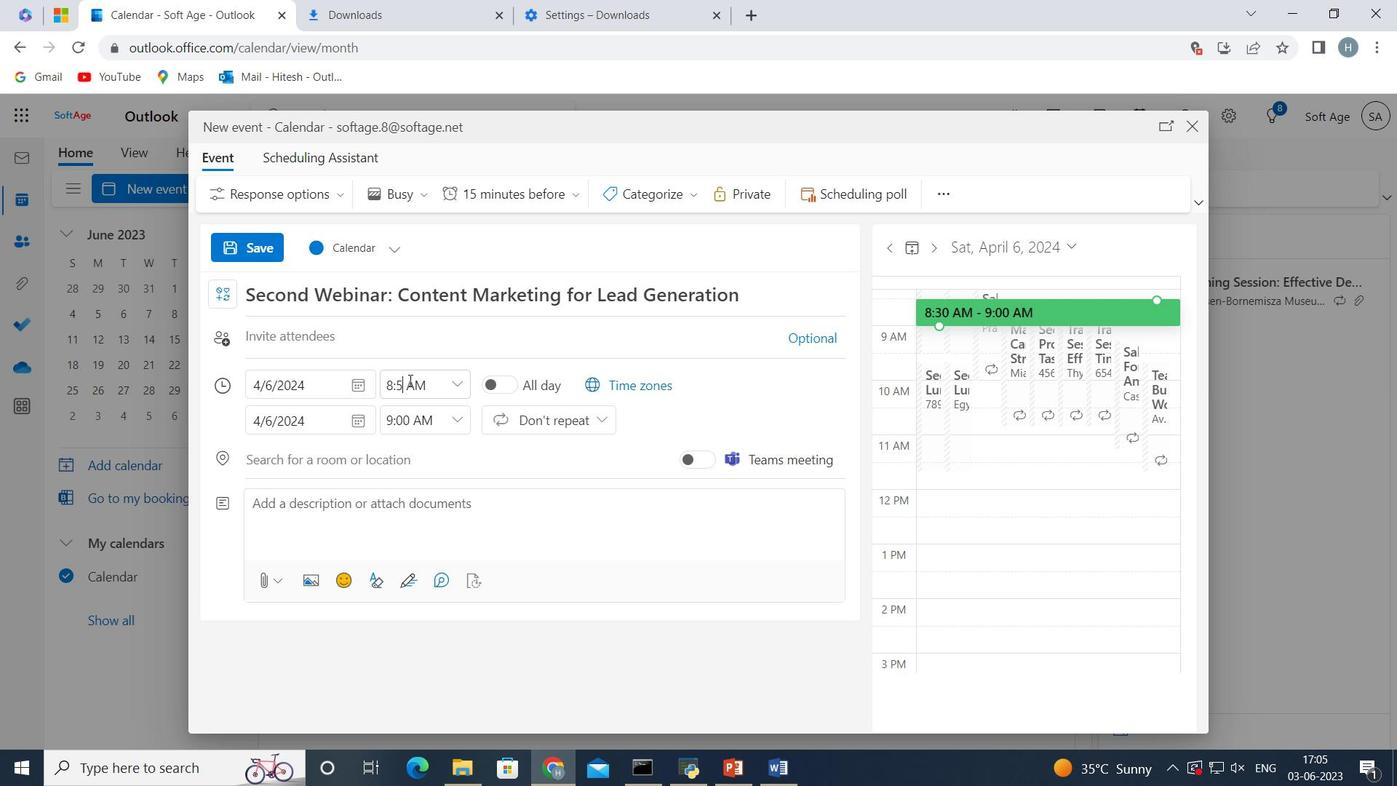 
Action: Mouse moved to (459, 417)
Screenshot: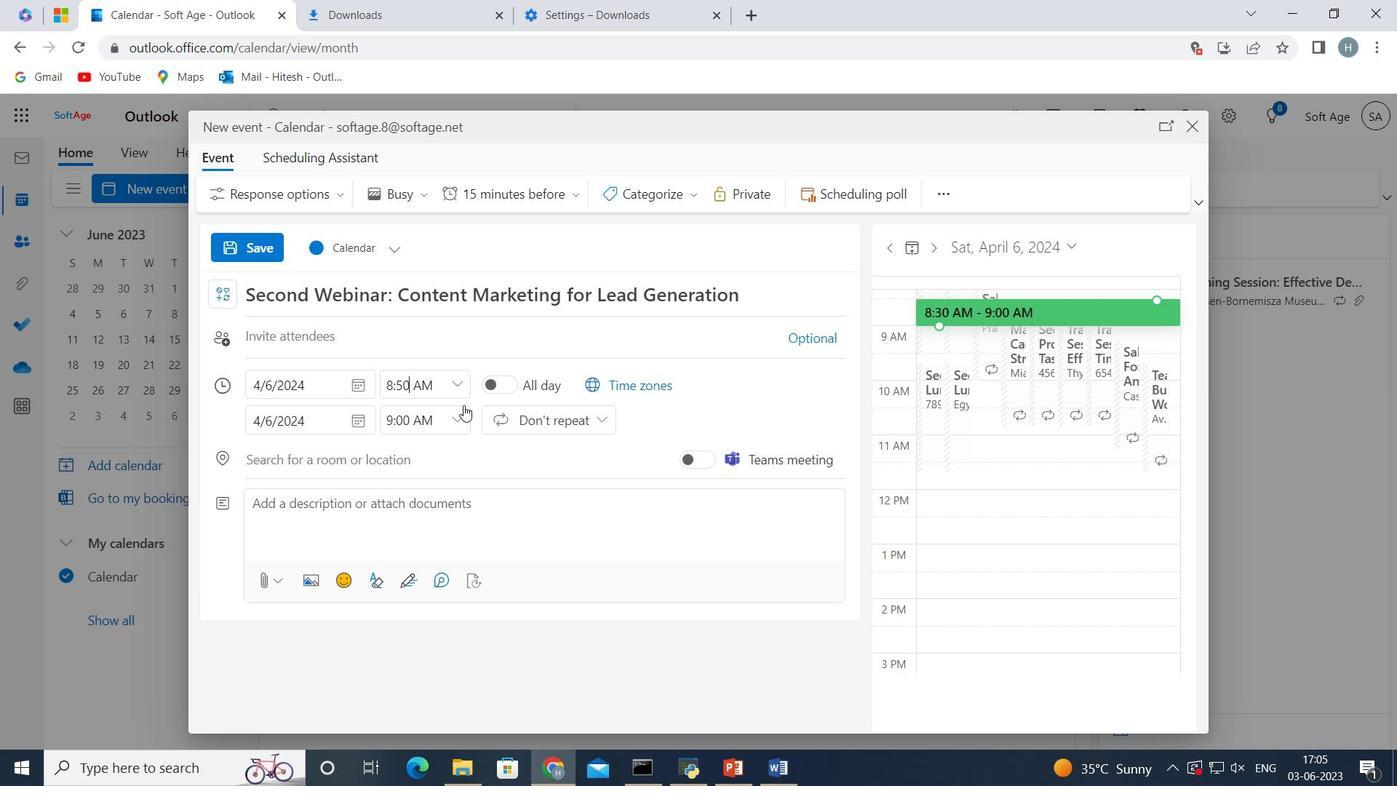 
Action: Mouse pressed left at (459, 417)
Screenshot: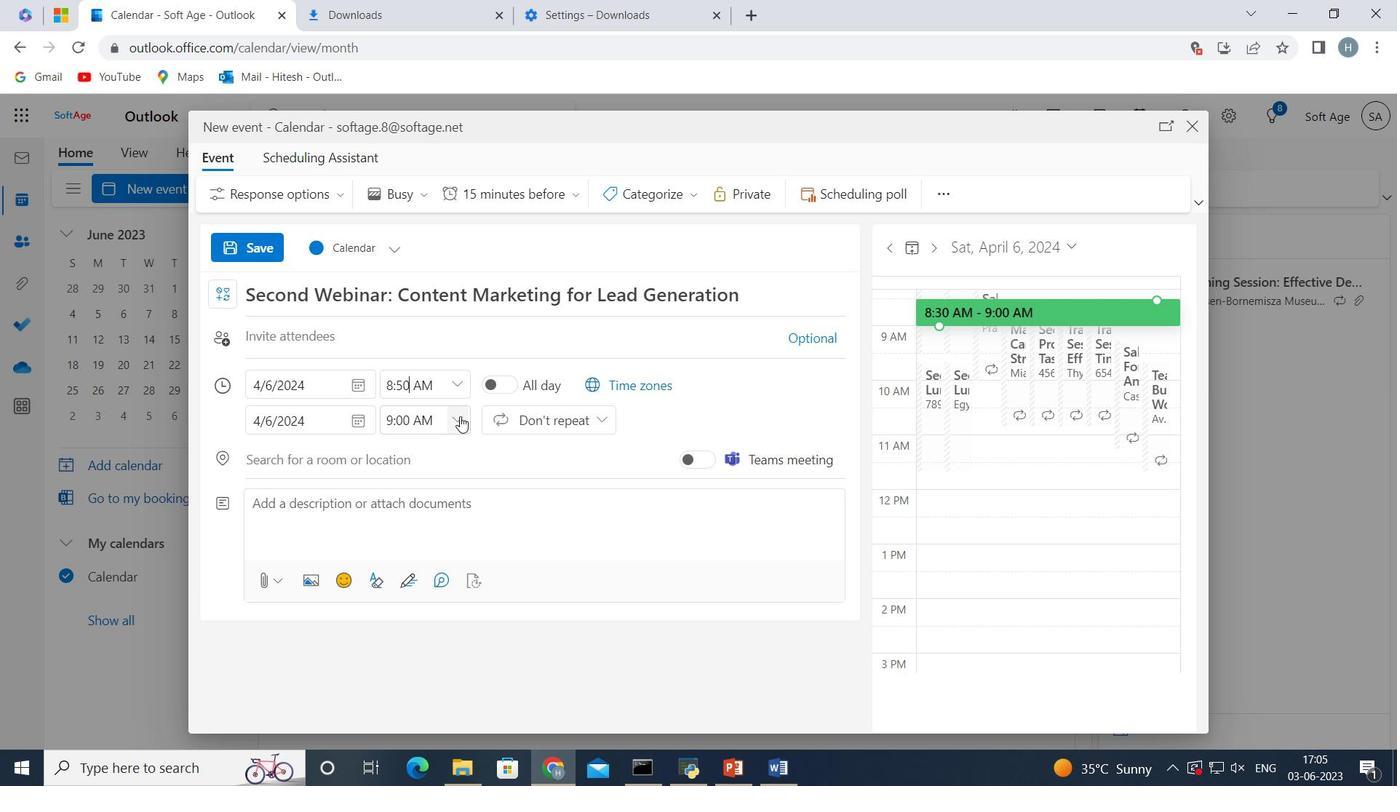 
Action: Mouse moved to (429, 542)
Screenshot: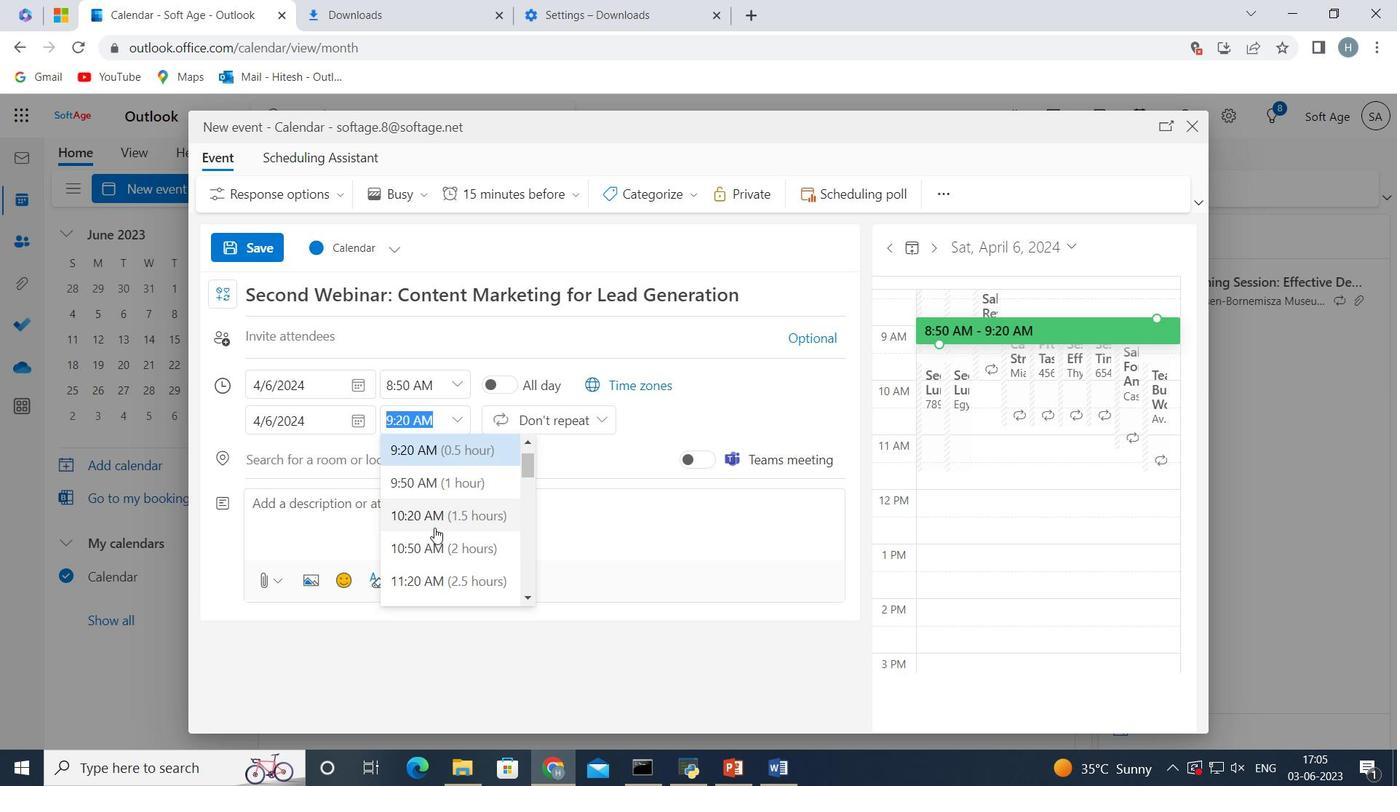 
Action: Mouse pressed left at (429, 542)
Screenshot: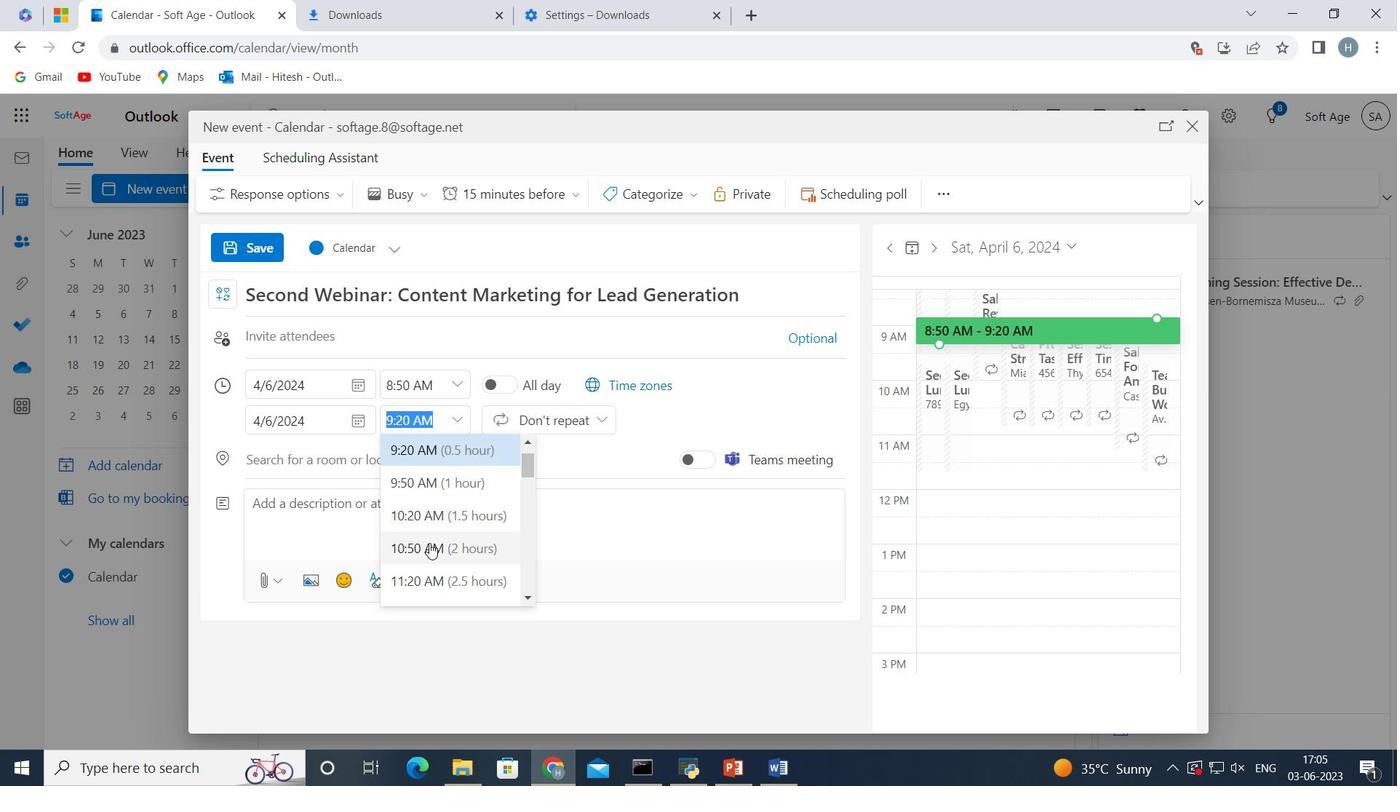
Action: Mouse moved to (419, 508)
Screenshot: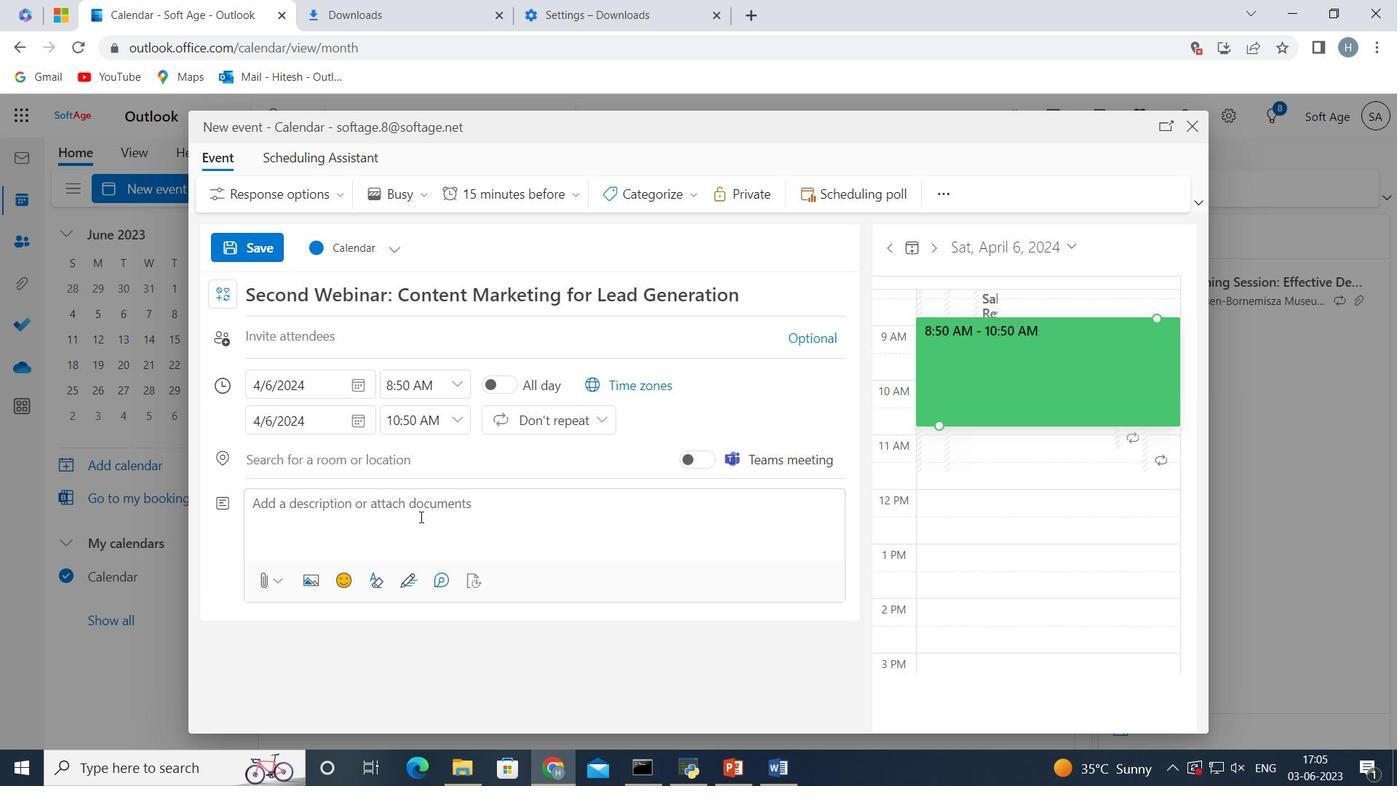 
Action: Mouse pressed left at (419, 508)
Screenshot: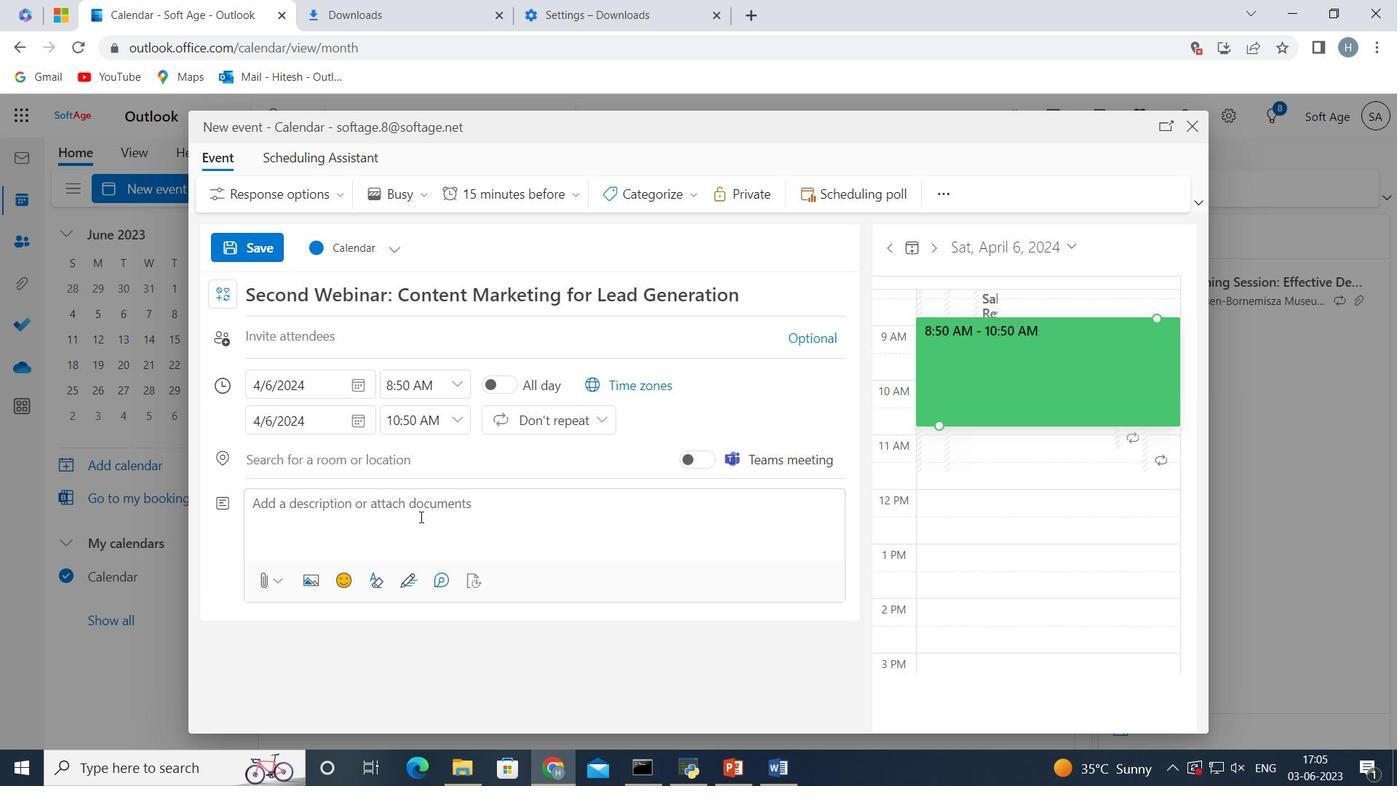 
Action: Mouse moved to (931, 441)
Screenshot: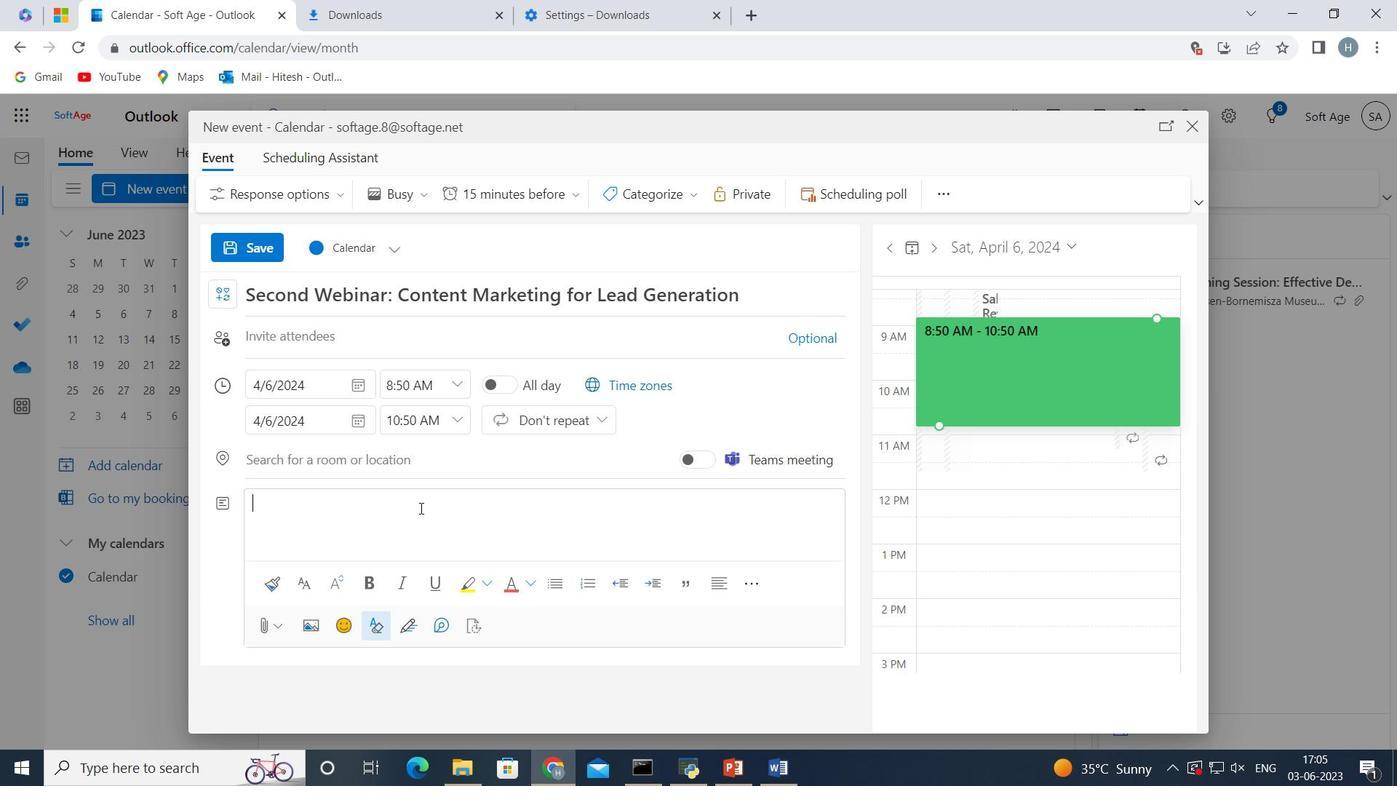 
Action: Key pressed <Key.shift>Throughout<Key.space>the<Key.space>team<Key.space>building<Key.space>workshop<Key.space><Key.backspace>,<Key.space>the<Key.space>facilitator<Key.space>will<Key.space>provide<Key.space>guidance,<Key.space>share<Key.space>insights,<Key.space>and<Key.space>facilitate<Key.space>discussions<Key.space>to<Key.space>encourage<Key.space>active<Key.space>participation<Key.space>and<Key.space>learning.<Key.space><Key.shift_r>Participants<Key.space>will<Key.space>have<Key.space>the<Key.space>opportunity<Key.space>to<Key.space>practice<Key.space>their<Key.space>communication<Key.space>skills<Key.space>in<Key.space>a<Key.space>supportive<Key.space>and<Key.space>collaborative<Key.space>environment,<Key.space>receiving<Key.space>feedback<Key.space>from<Key.space>their<Key.space>peera<Key.backspace>s<Key.space>and<Key.space>the<Key.space>facilitator.<Key.space>
Screenshot: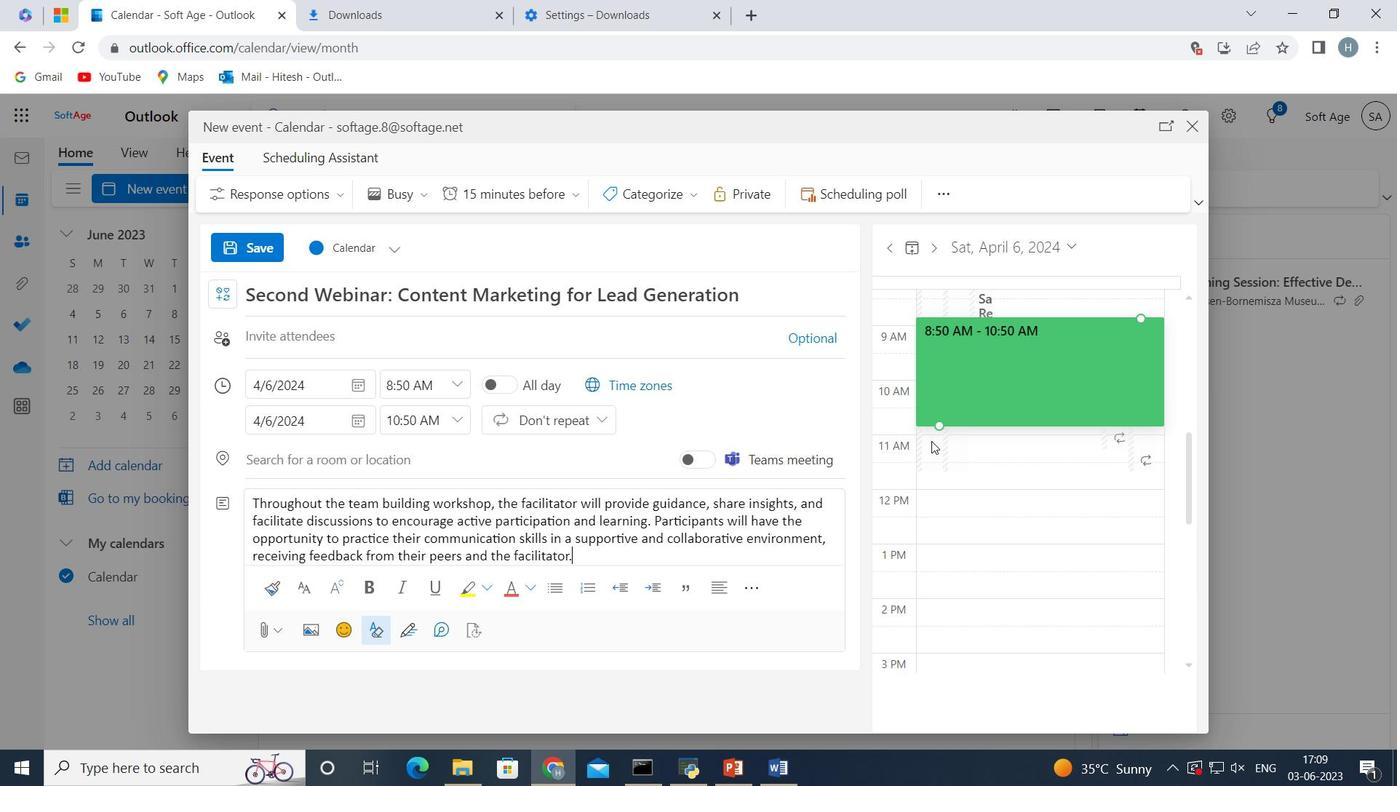
Action: Mouse moved to (390, 452)
Screenshot: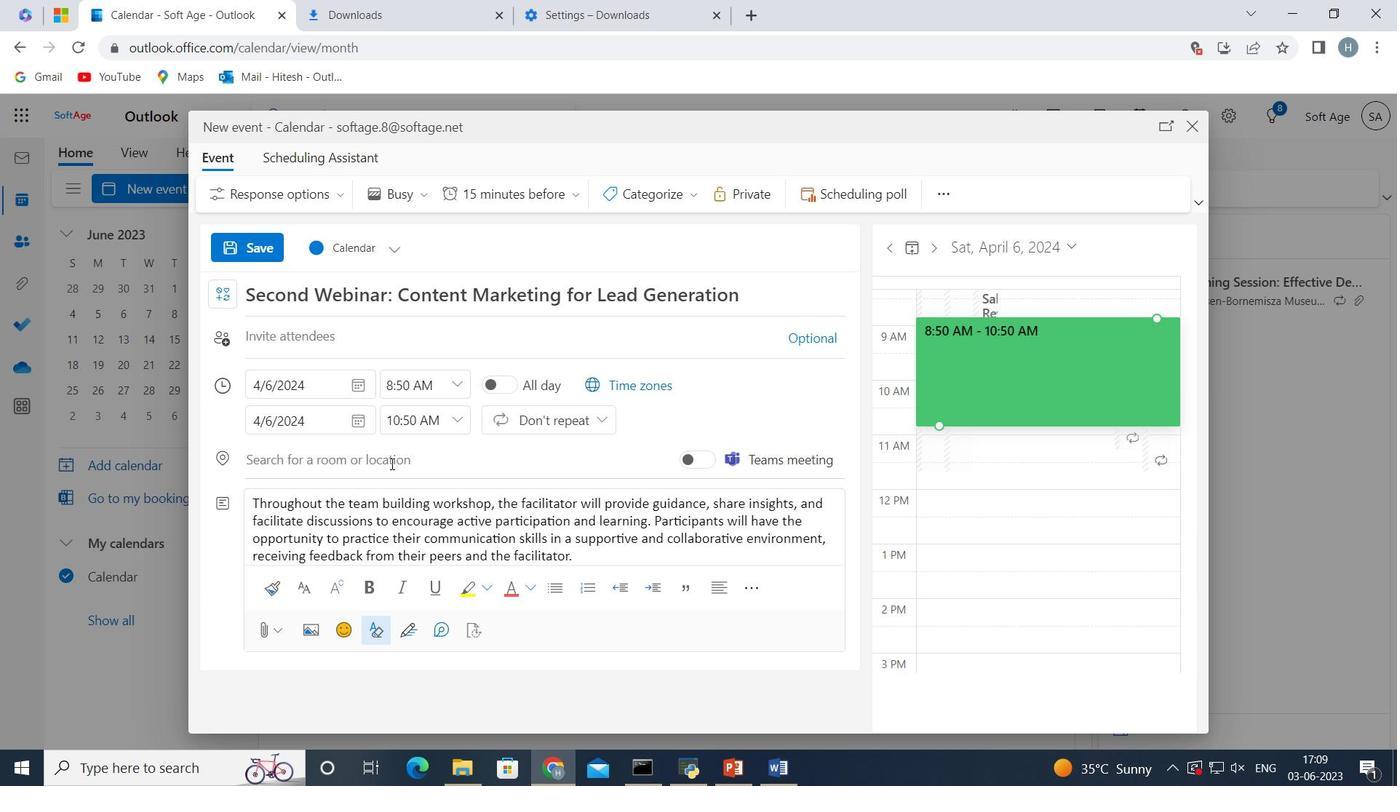
Action: Mouse pressed left at (390, 452)
Screenshot: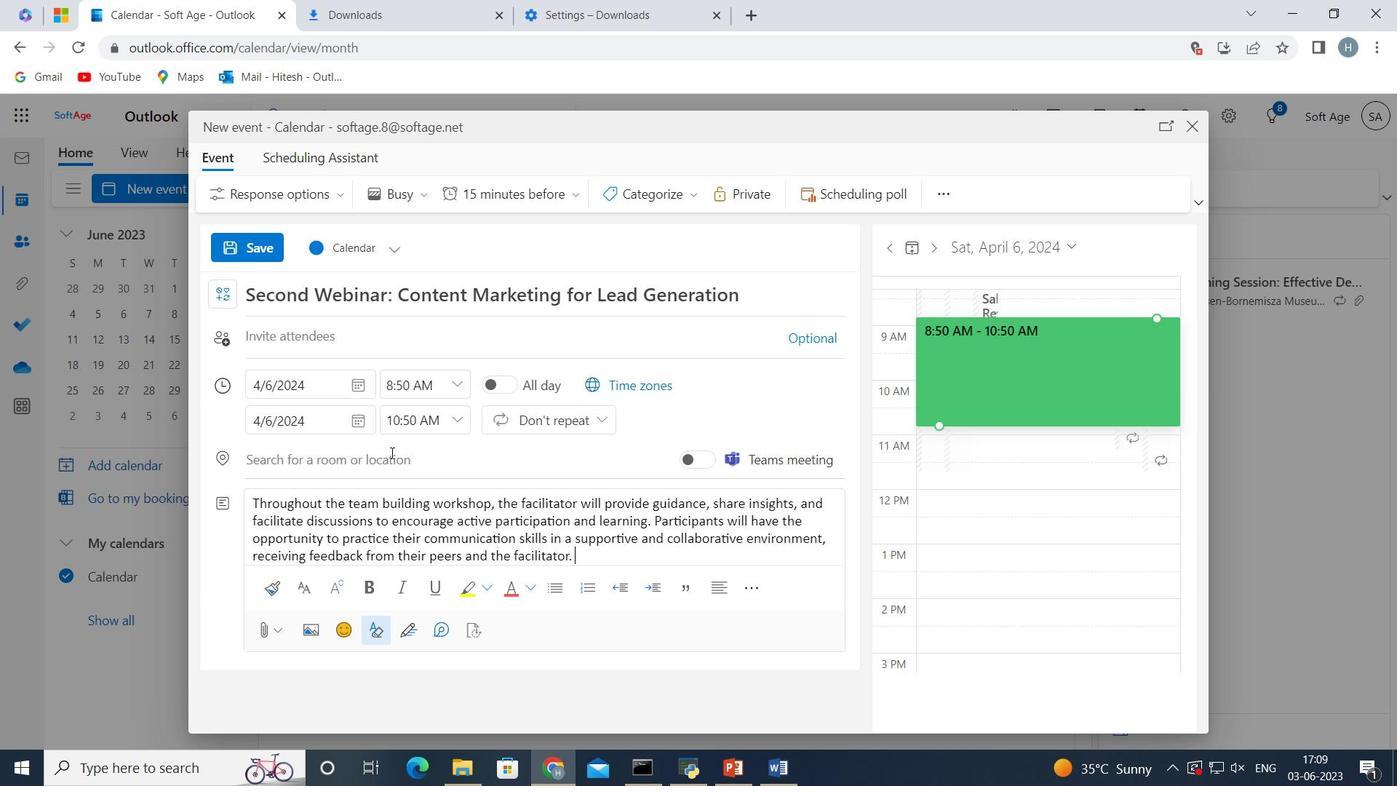 
Action: Mouse moved to (399, 462)
Screenshot: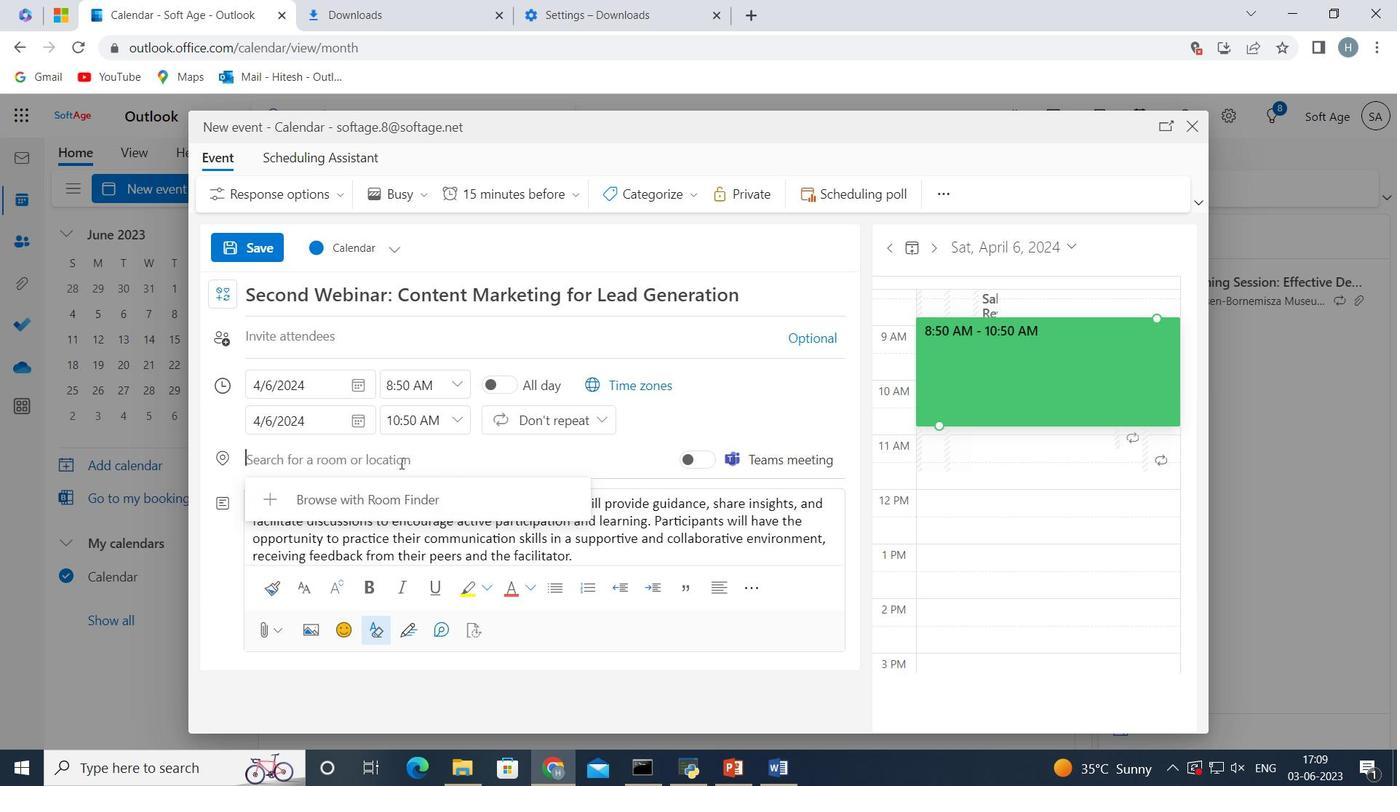 
Action: Key pressed <Key.shift>Hong<Key.space><Key.shift>Kong<Key.space>
Screenshot: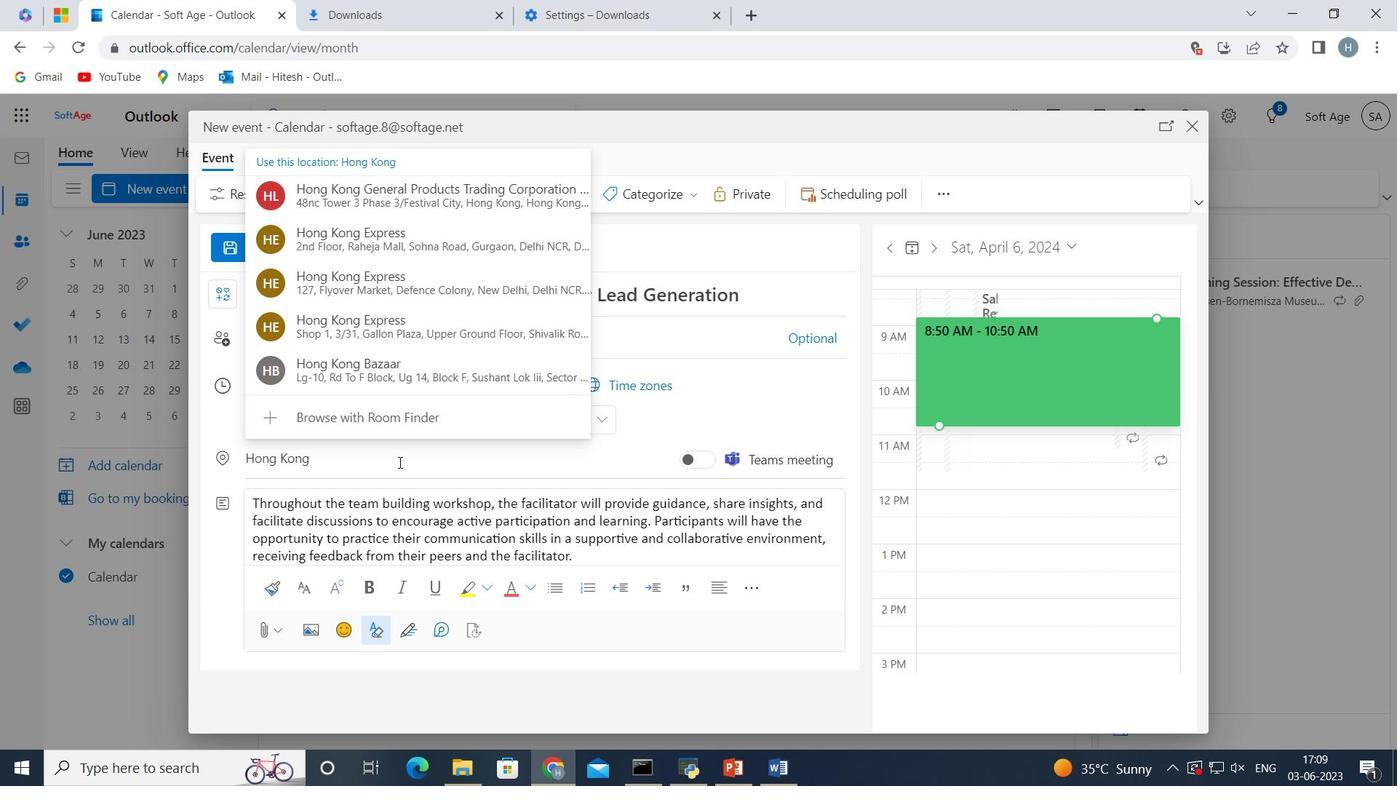 
Action: Mouse moved to (745, 382)
Screenshot: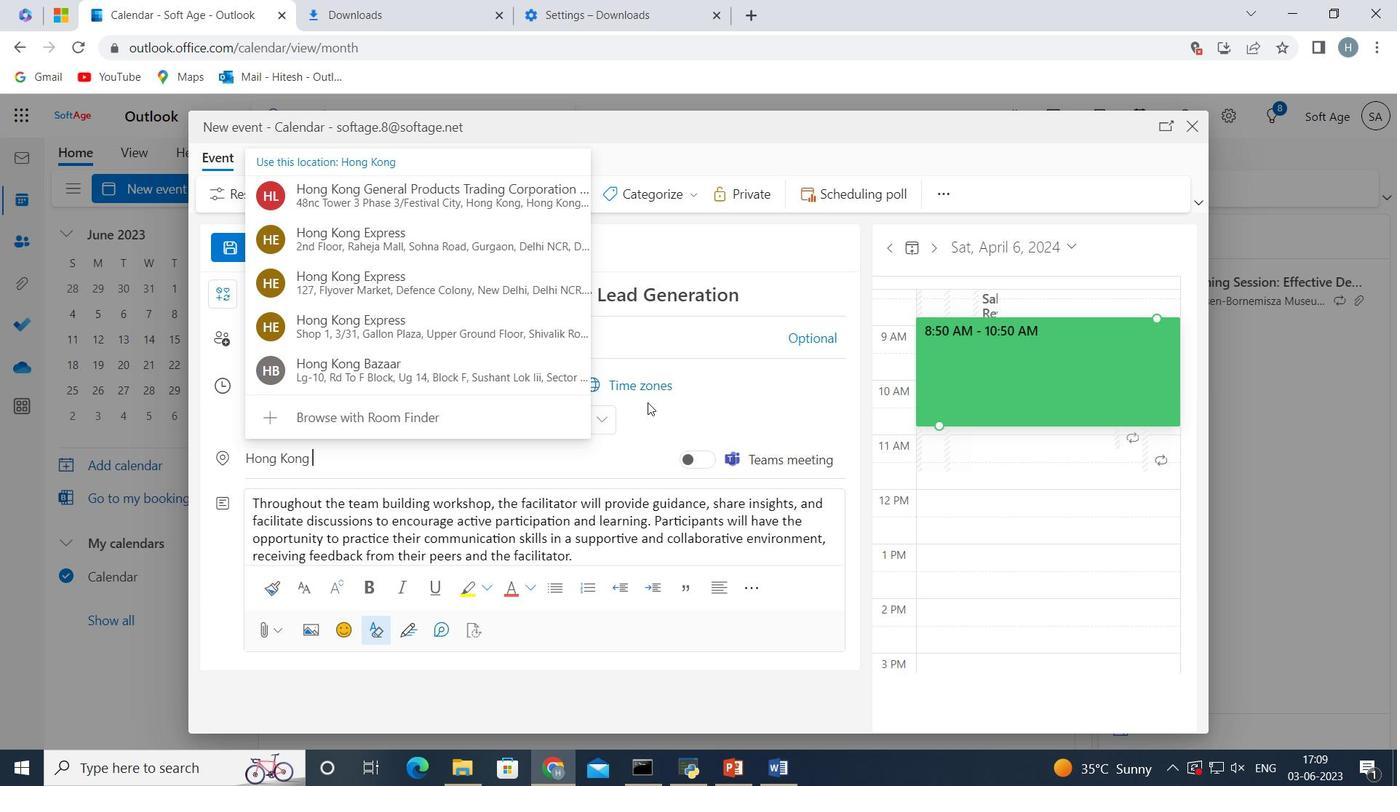 
Action: Mouse pressed left at (745, 382)
Screenshot: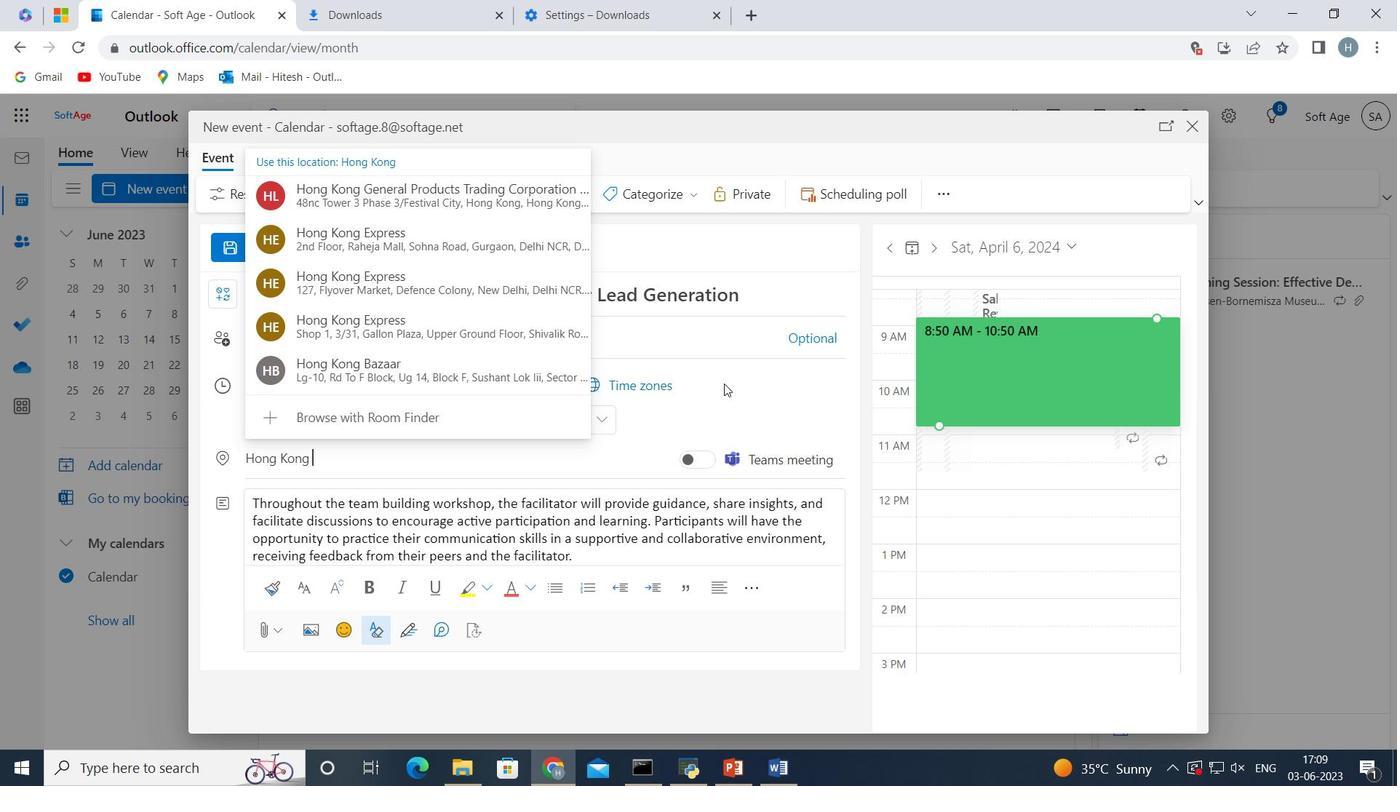 
Action: Mouse moved to (549, 340)
Screenshot: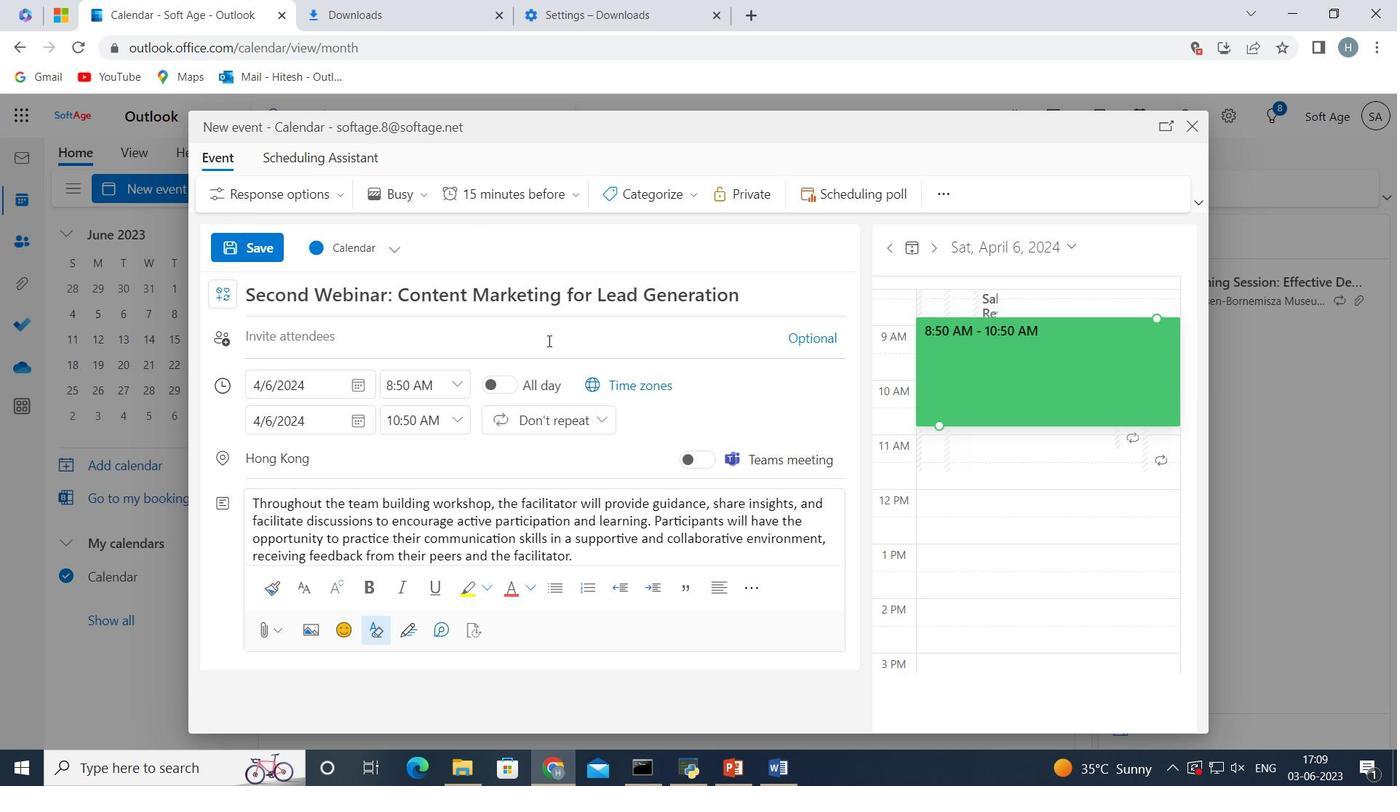 
Action: Mouse pressed left at (549, 340)
Screenshot: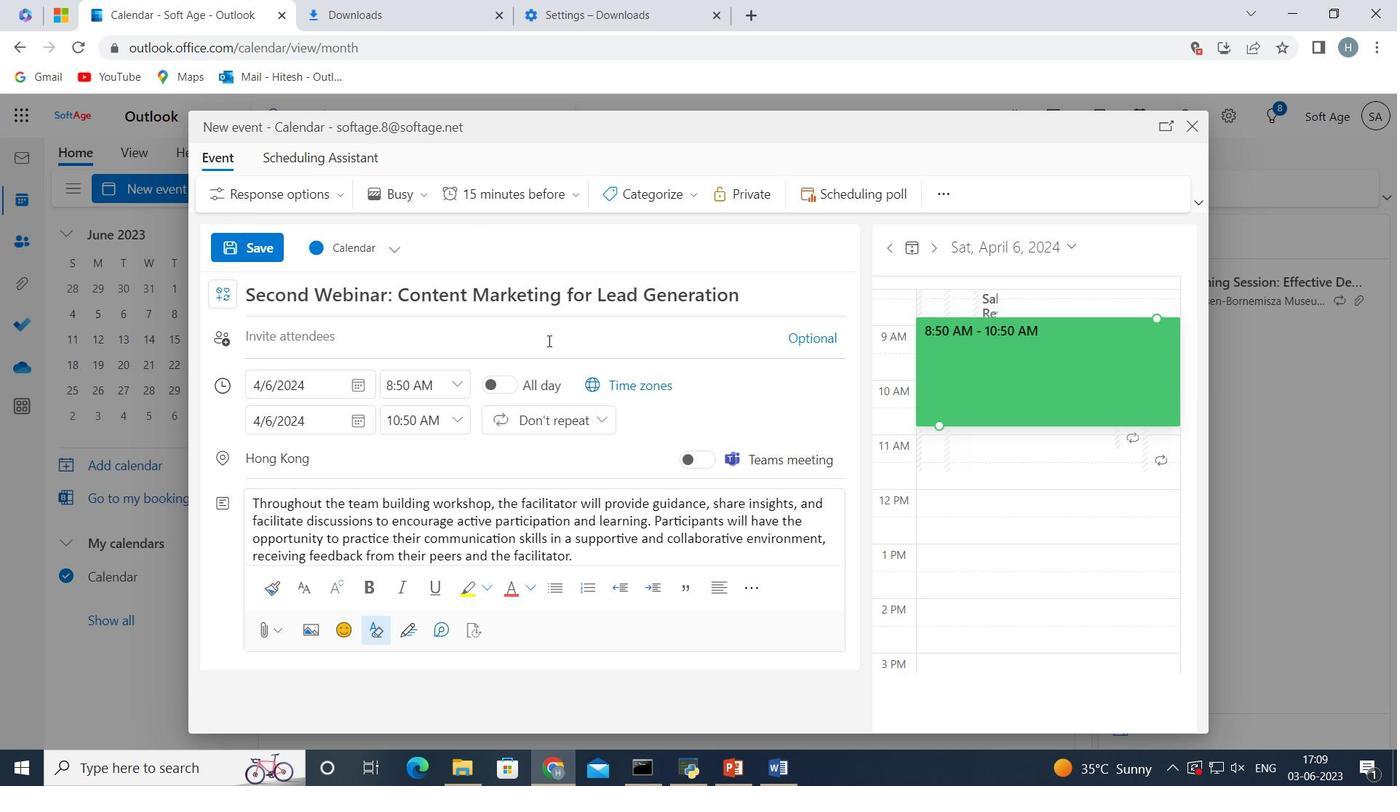 
Action: Key pressed softage.6<Key.shift>@softage.net
Screenshot: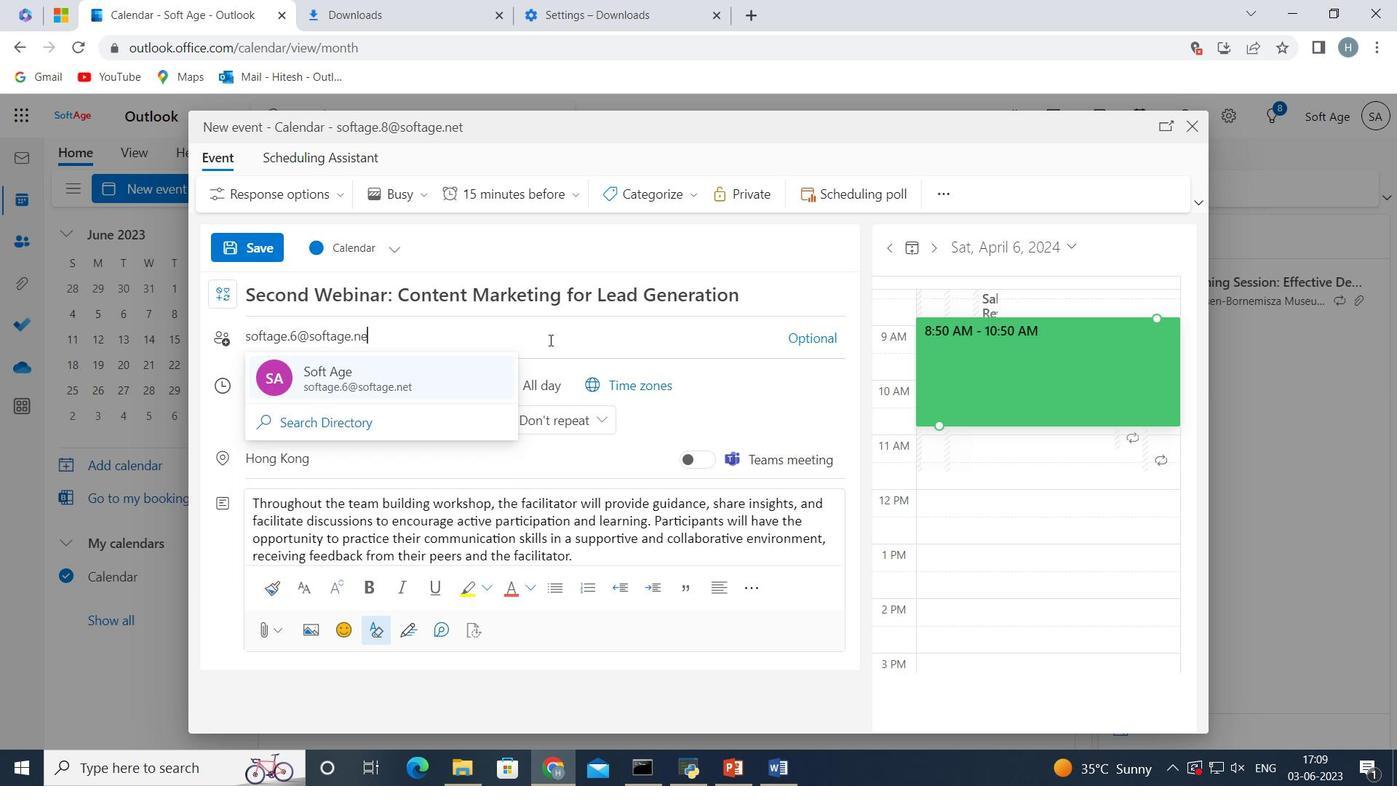 
Action: Mouse moved to (391, 380)
Screenshot: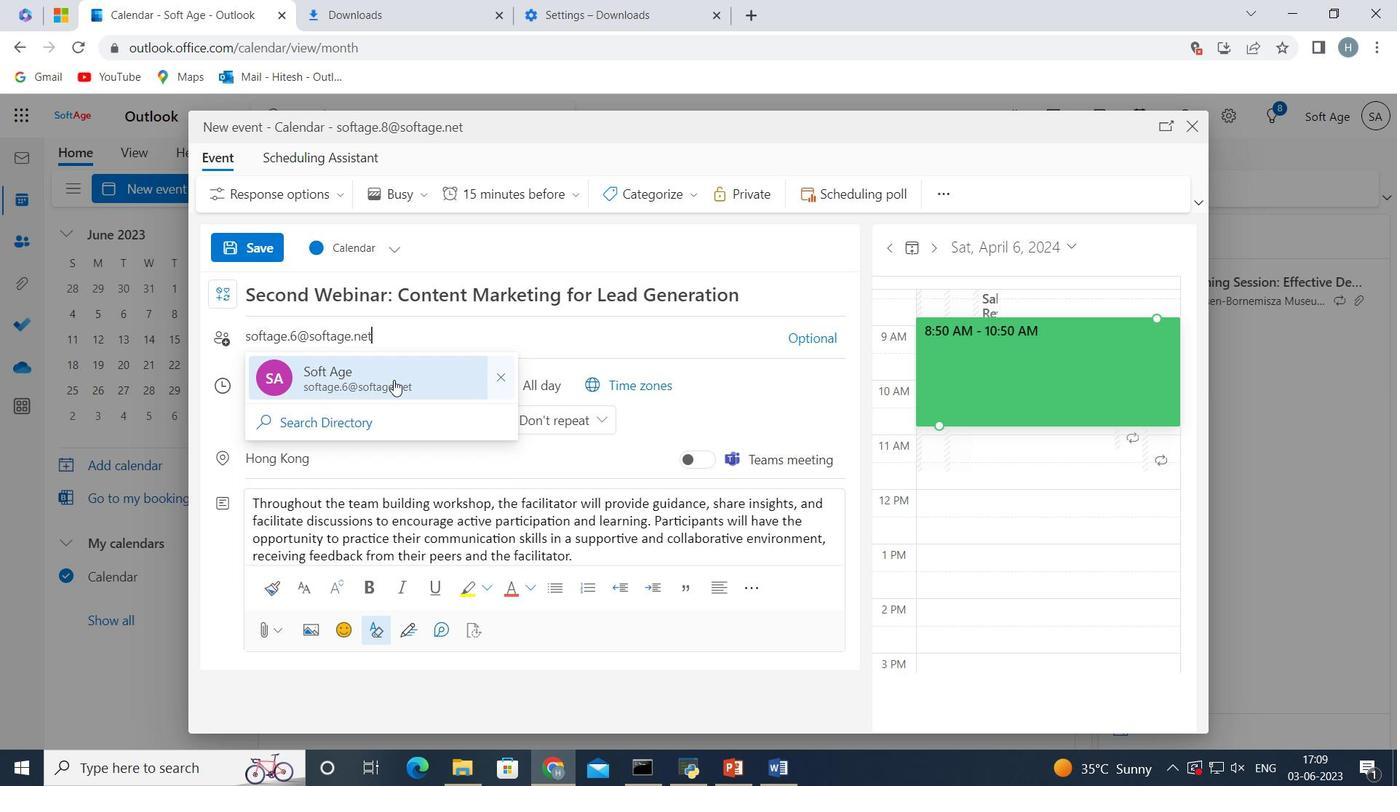 
Action: Mouse pressed left at (391, 380)
Screenshot: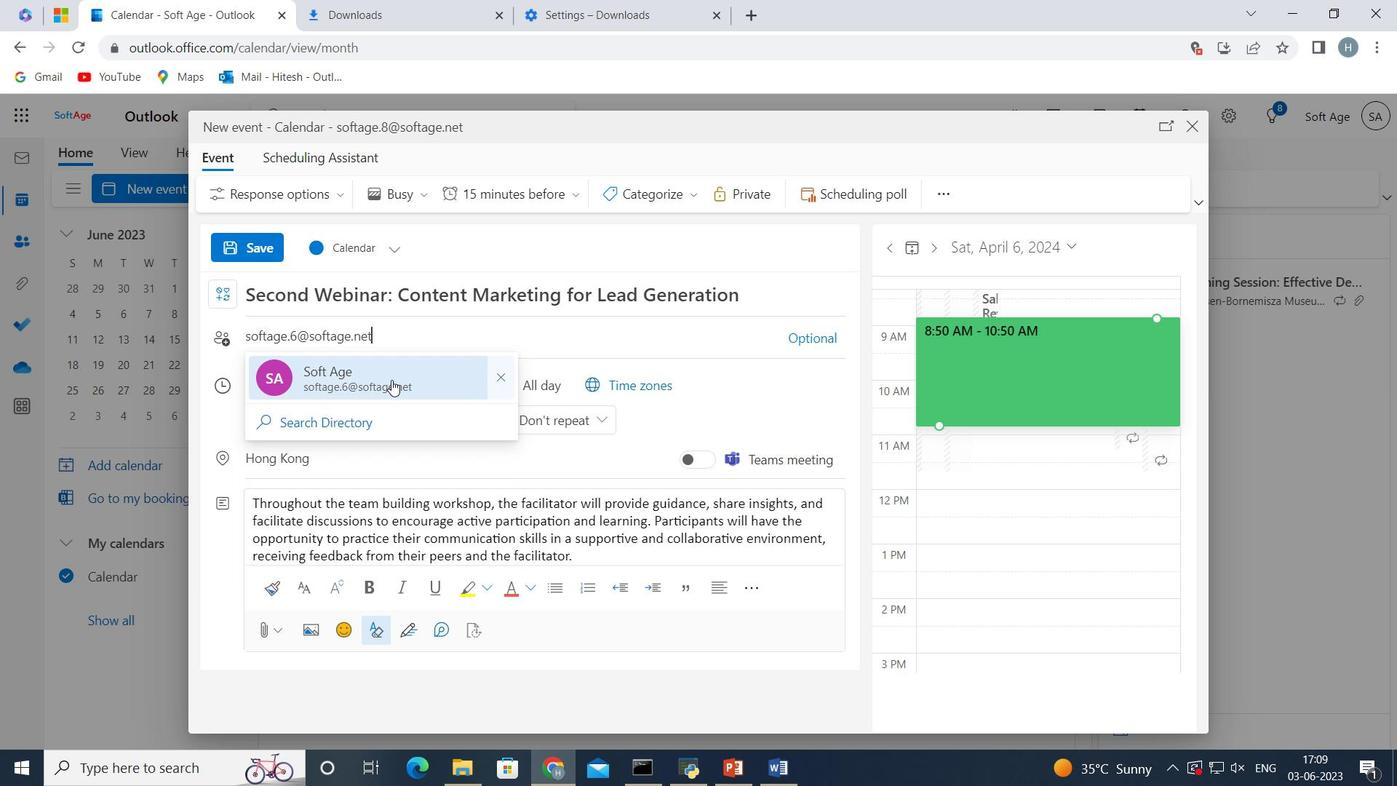 
Action: Mouse moved to (391, 381)
Screenshot: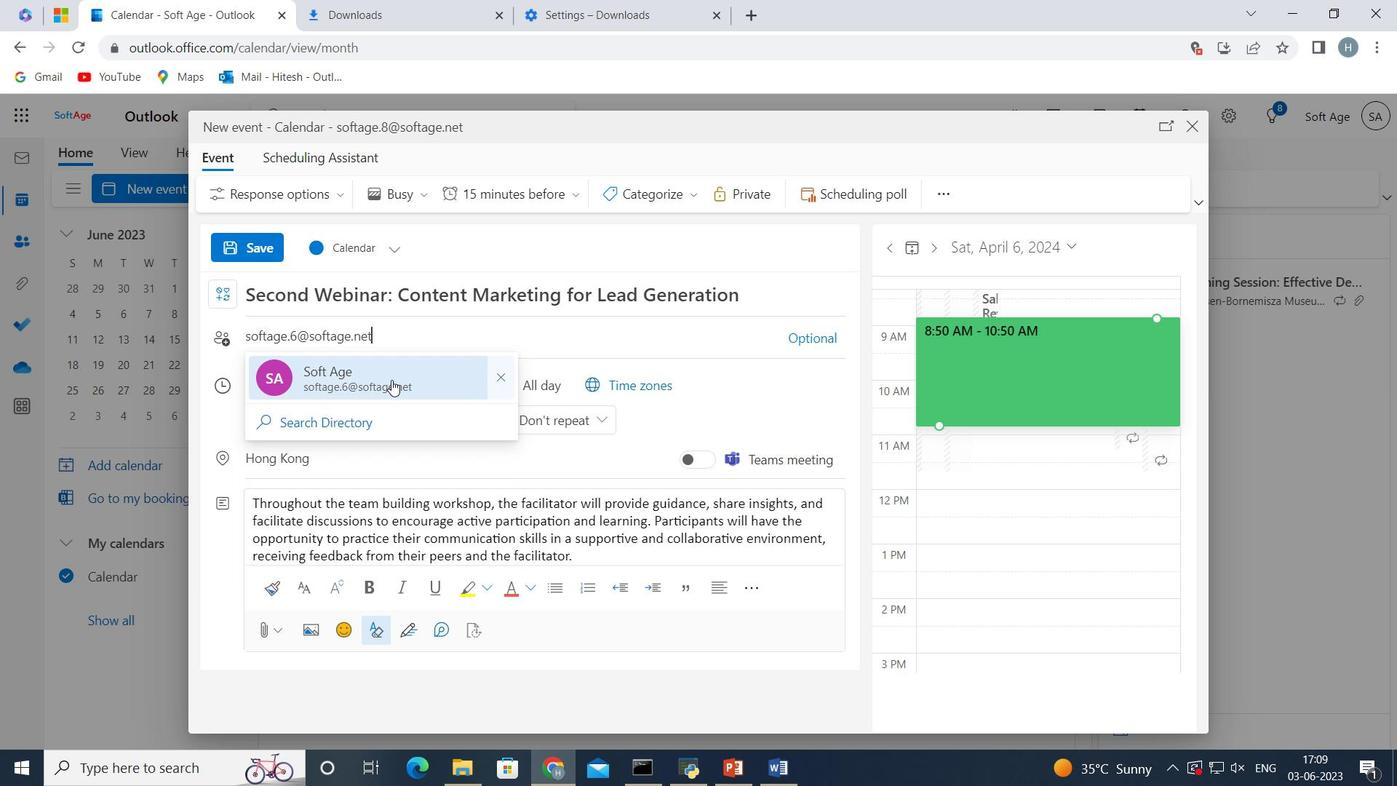 
Action: Key pressed softage.1<Key.shift>@softage.net
Screenshot: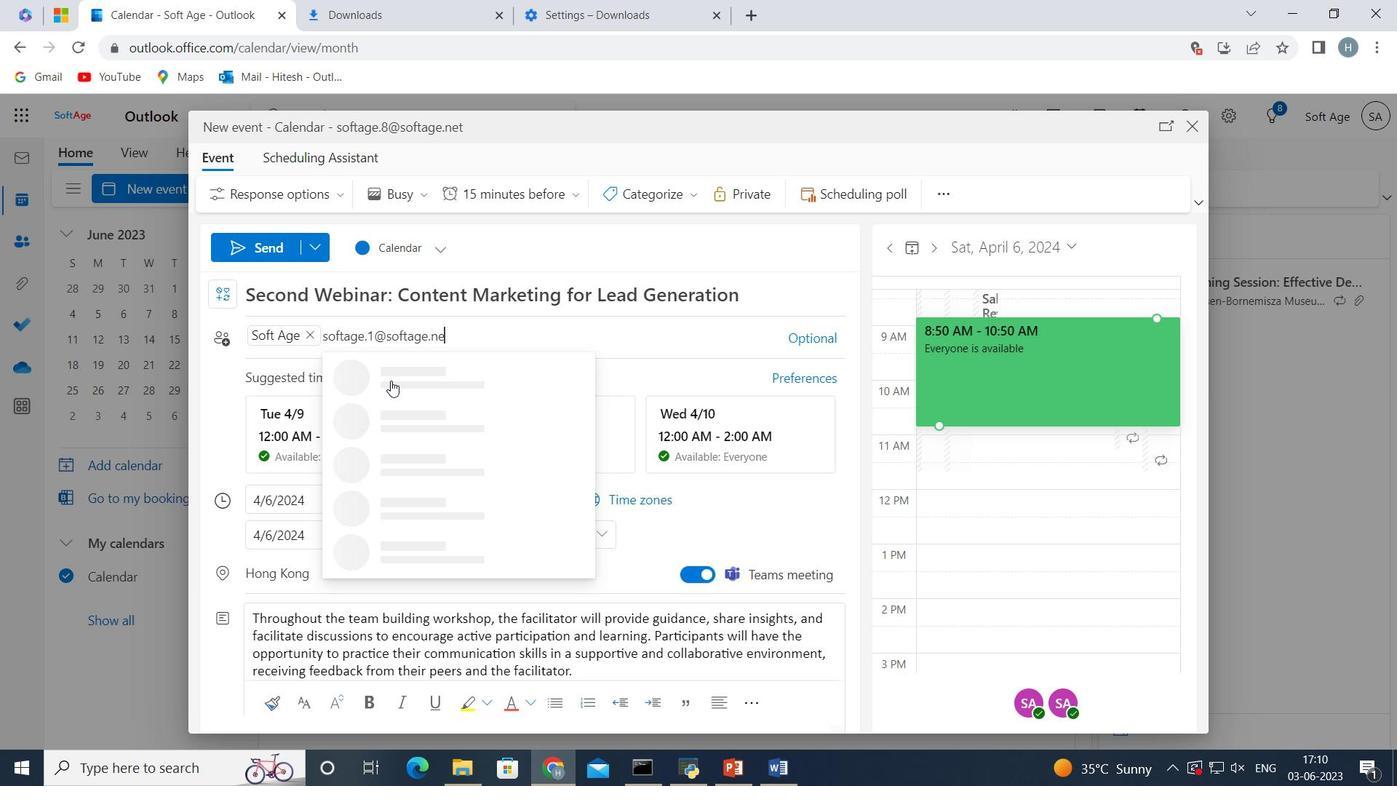 
Action: Mouse moved to (399, 377)
Screenshot: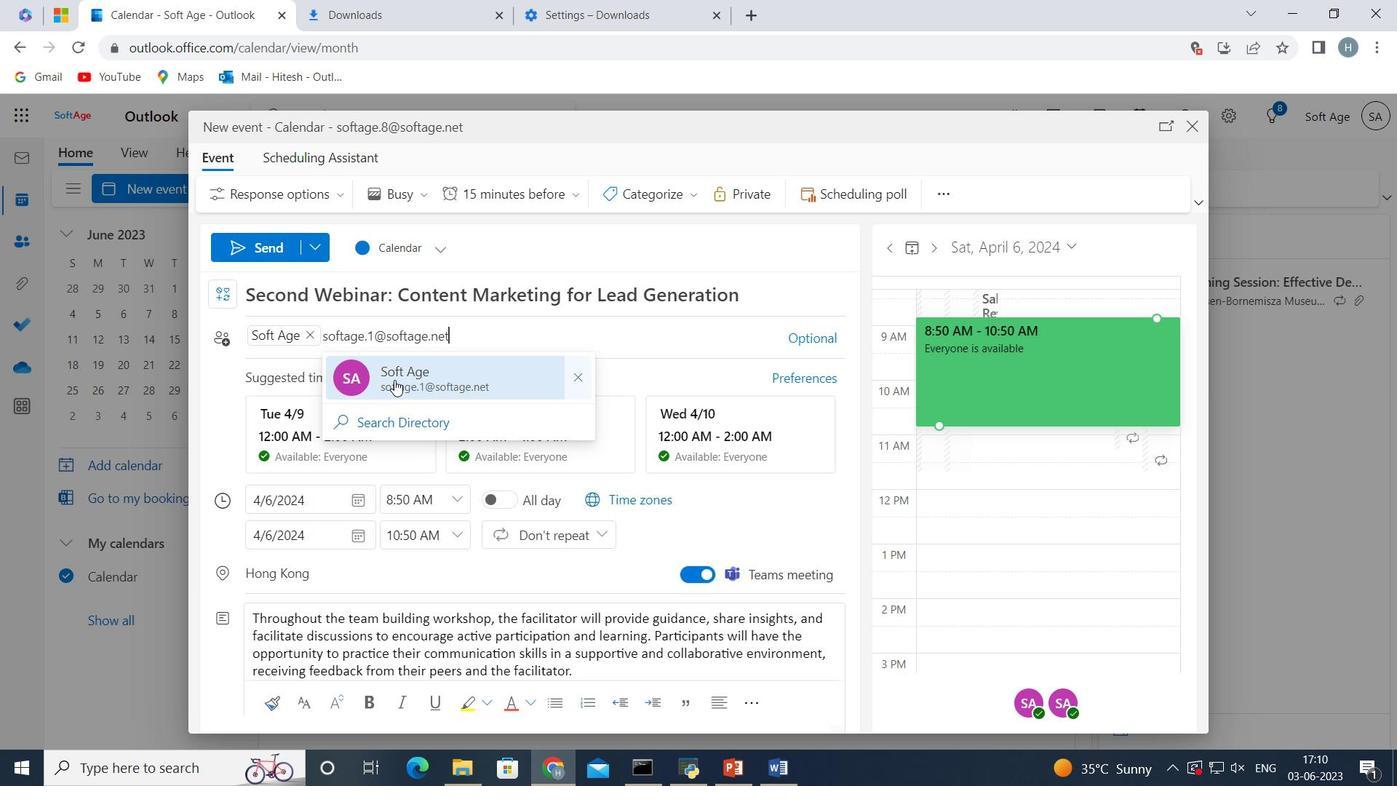 
Action: Mouse pressed left at (399, 377)
Screenshot: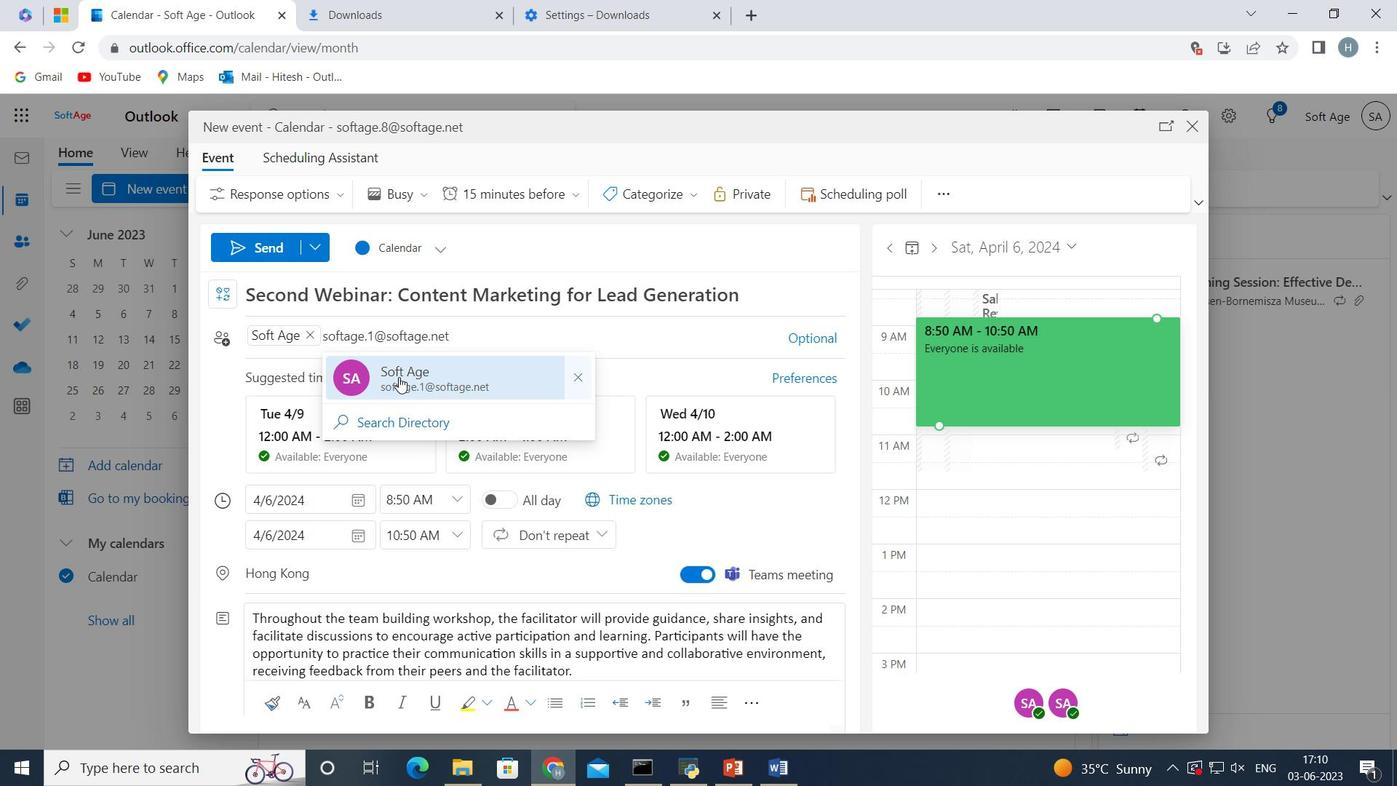 
Action: Mouse moved to (573, 197)
Screenshot: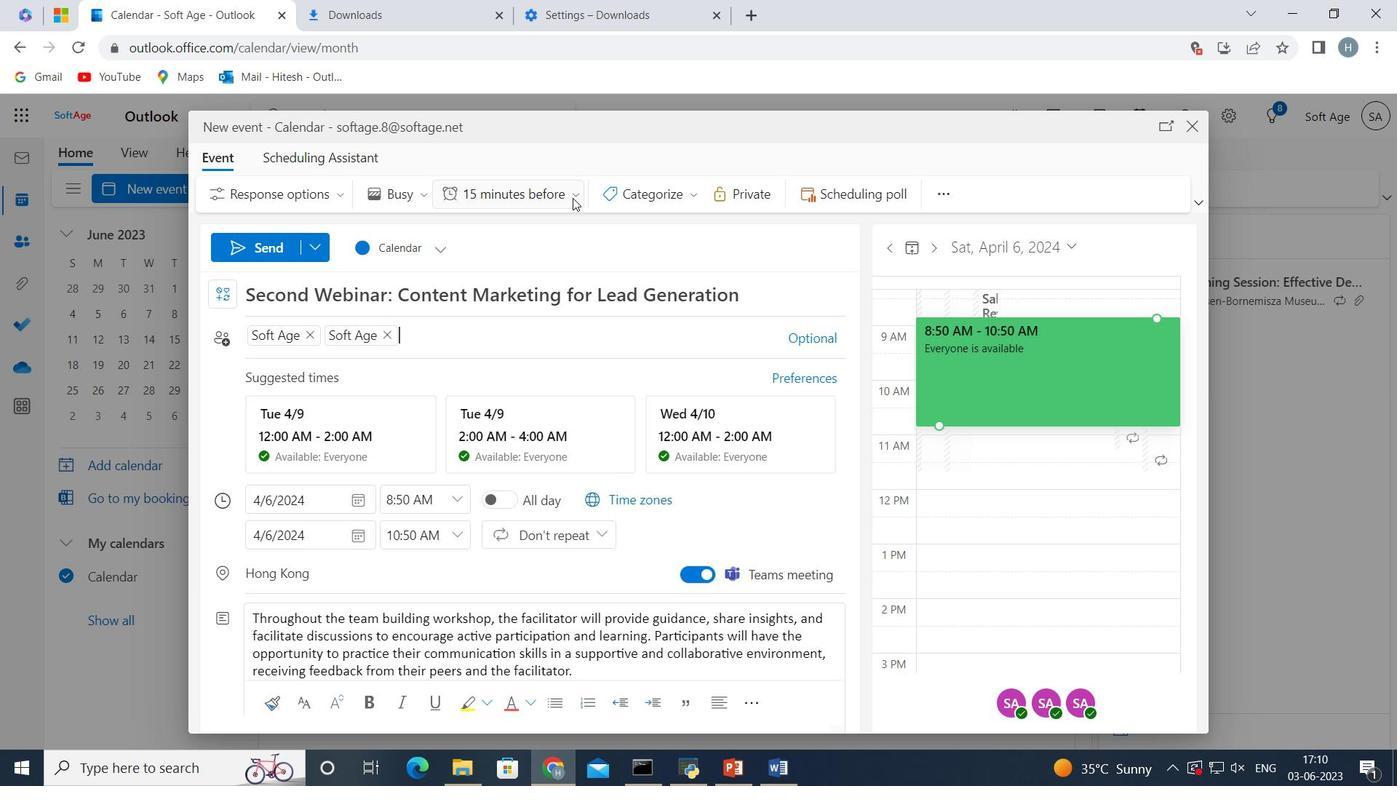 
Action: Mouse pressed left at (573, 197)
Screenshot: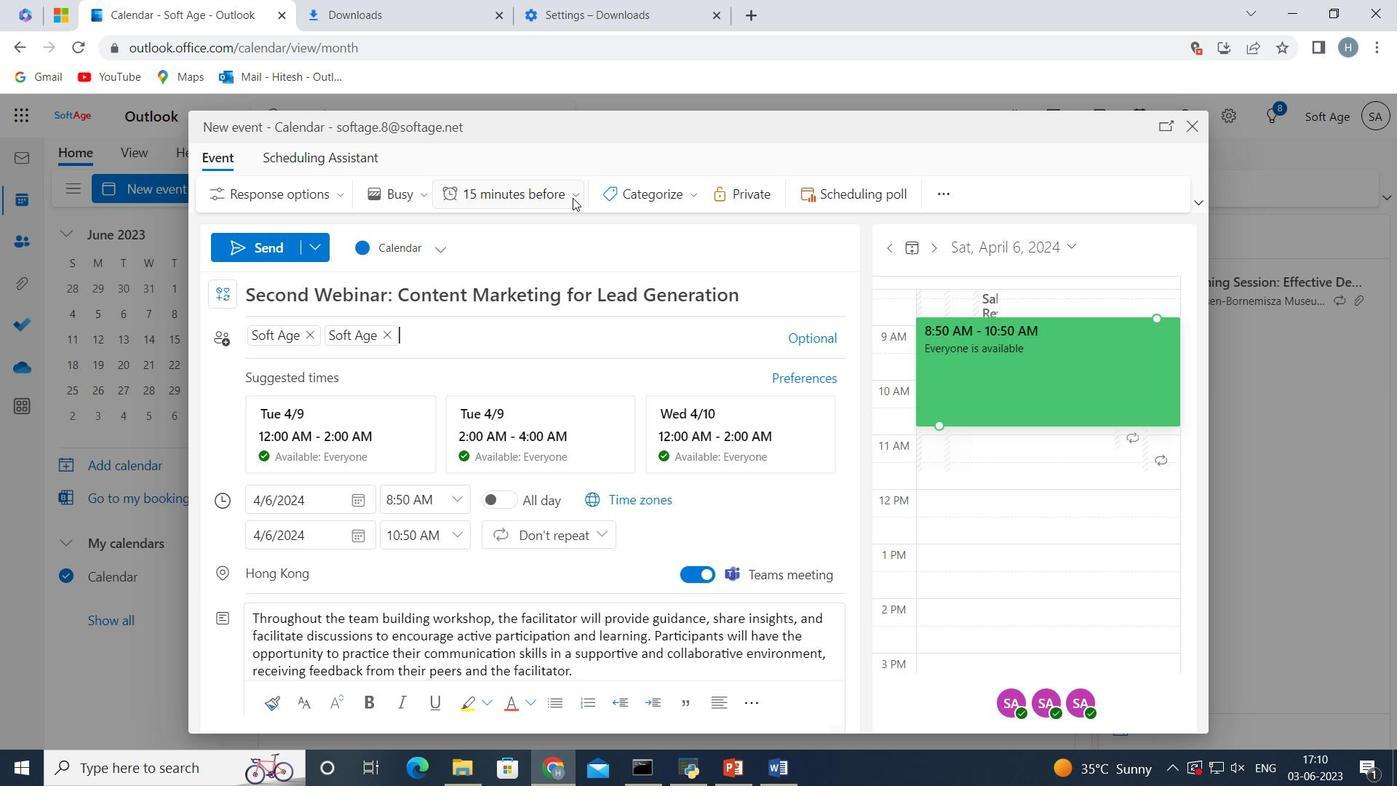 
Action: Mouse moved to (515, 324)
Screenshot: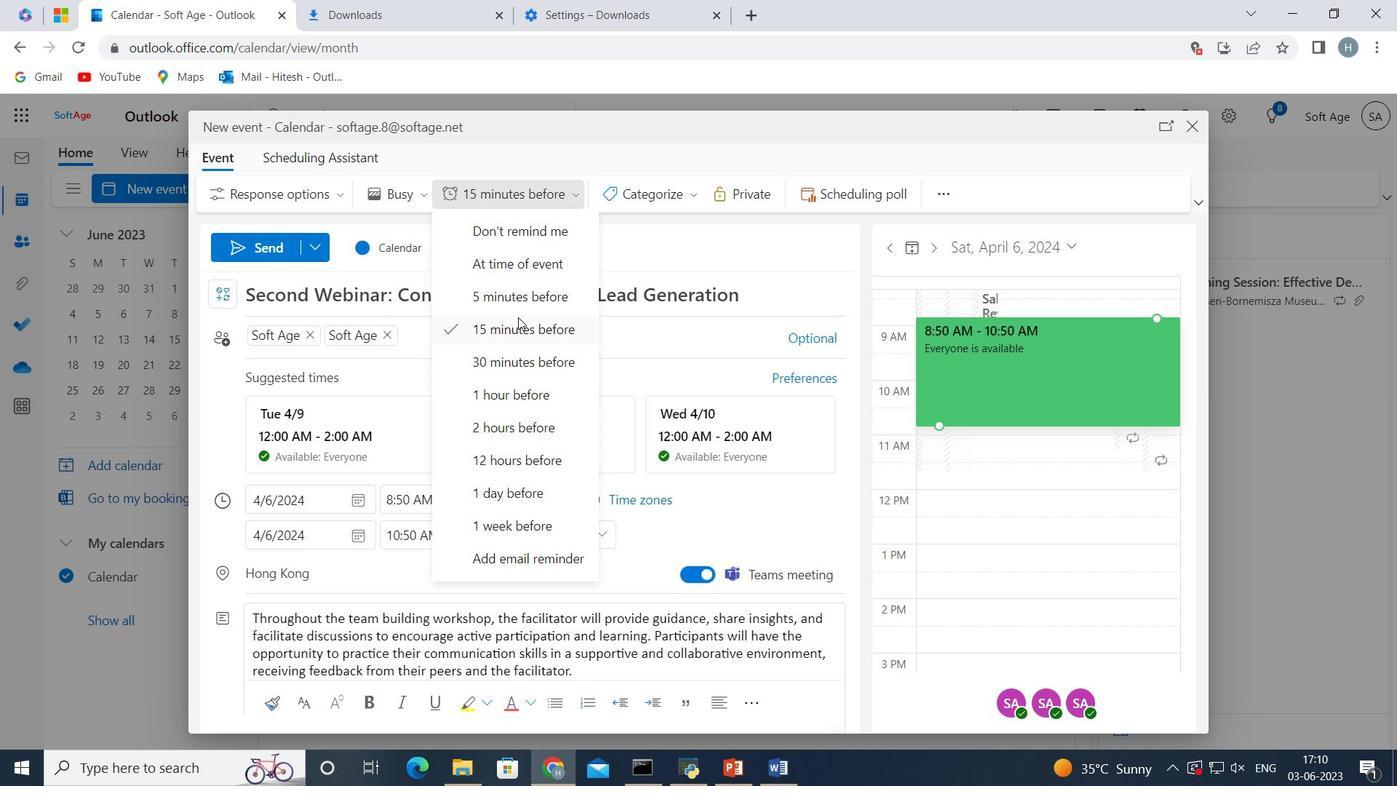 
Action: Mouse pressed left at (515, 324)
Screenshot: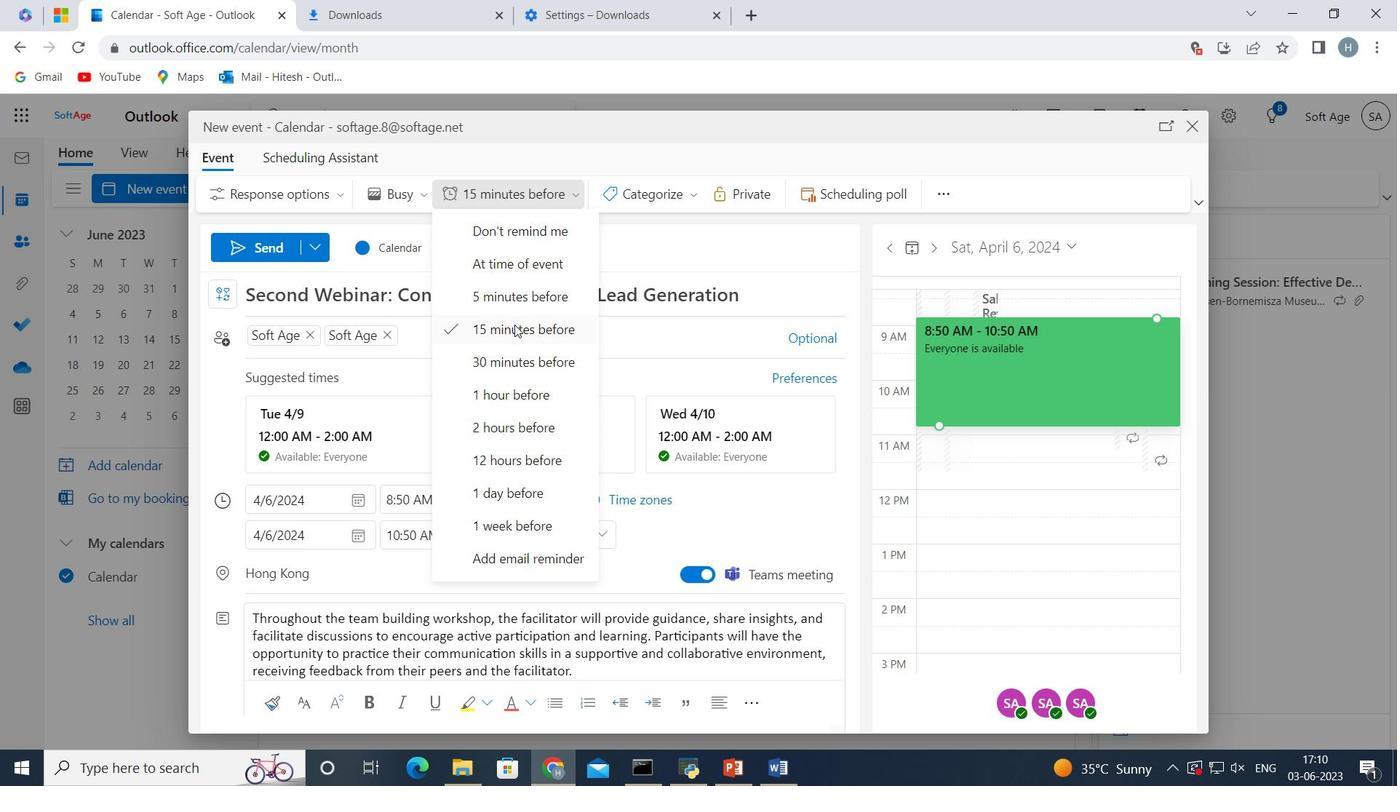 
Action: Mouse moved to (574, 292)
Screenshot: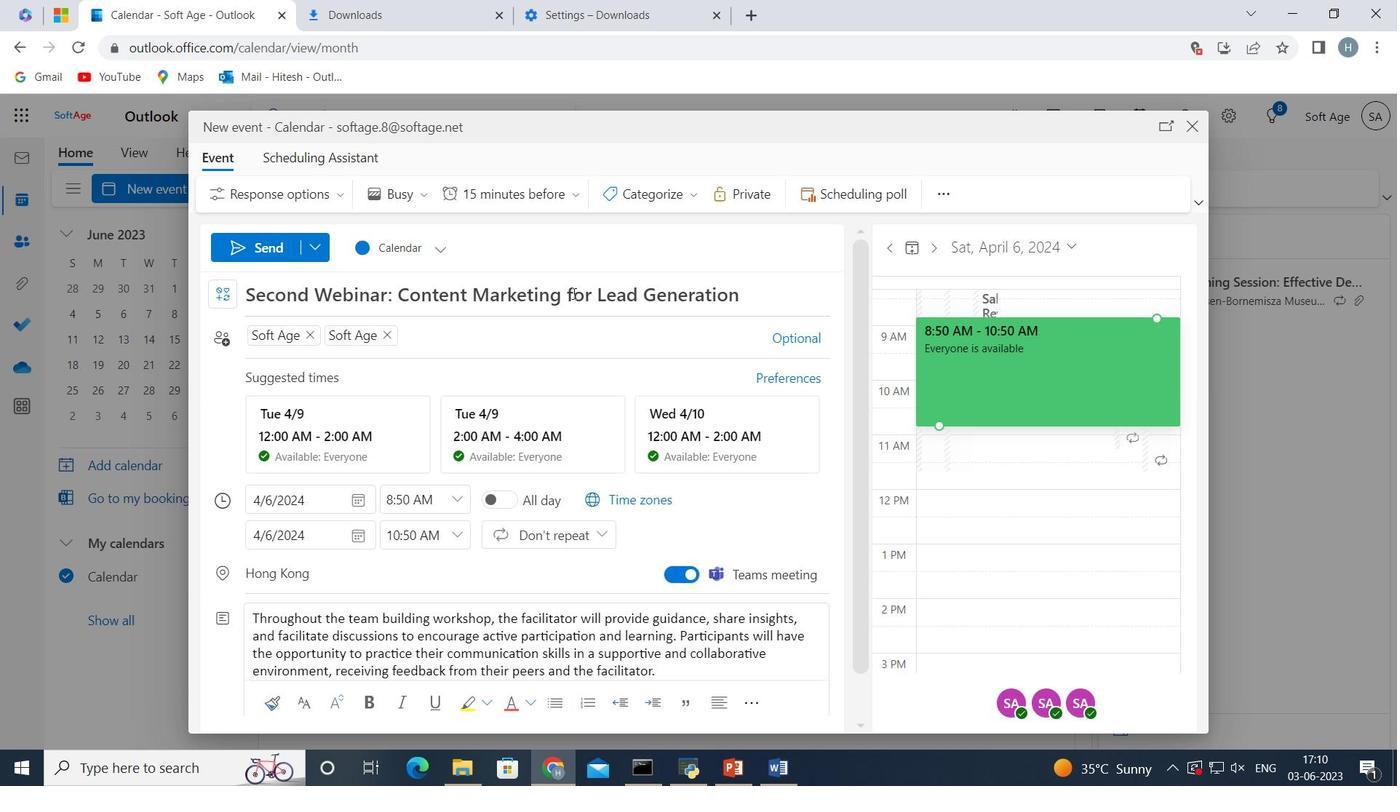 
